 Task: Open Card Sales Order Processing in Board Product Rollout to Workspace Accounts Receivable and add a team member Softage.3@softage.net, a label Red, a checklist Accounting, an attachment from your google drive, a color Red and finally, add a card description 'Research and develop new pricing strategy for premium product line' and a comment 'Let us make sure we have a clear understanding of the objectives and requirements of this task before getting started.'. Add a start date 'Jan 07, 1900' with a due date 'Jan 14, 1900'
Action: Mouse moved to (38, 246)
Screenshot: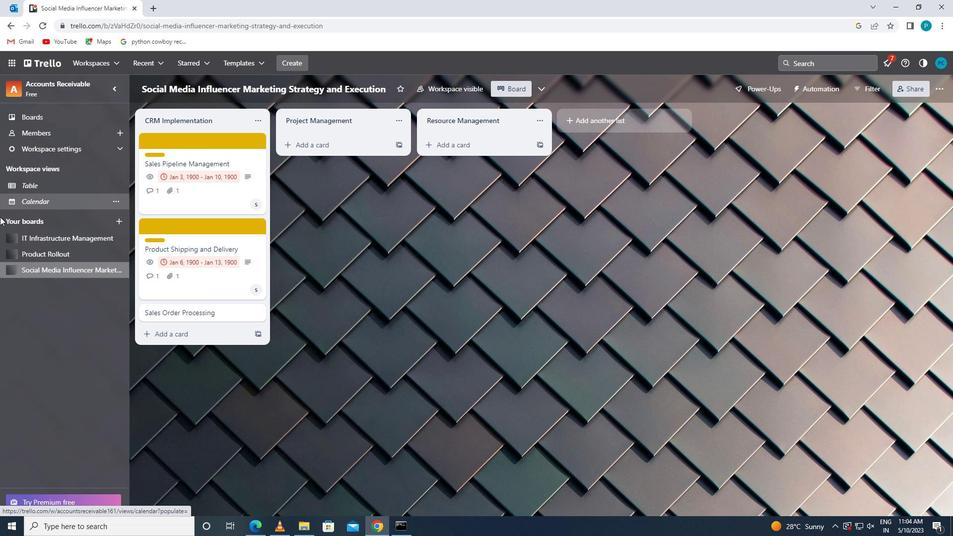 
Action: Mouse pressed left at (38, 246)
Screenshot: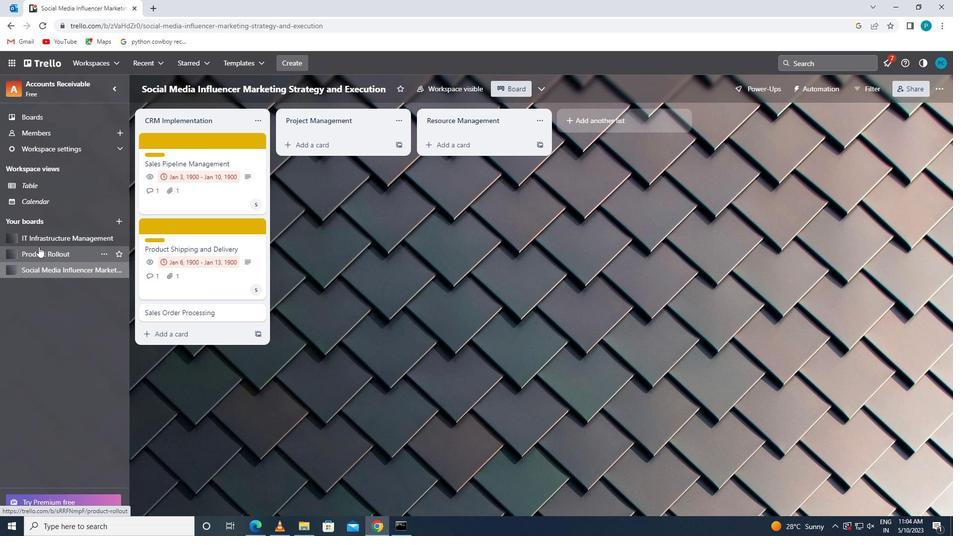 
Action: Mouse moved to (163, 308)
Screenshot: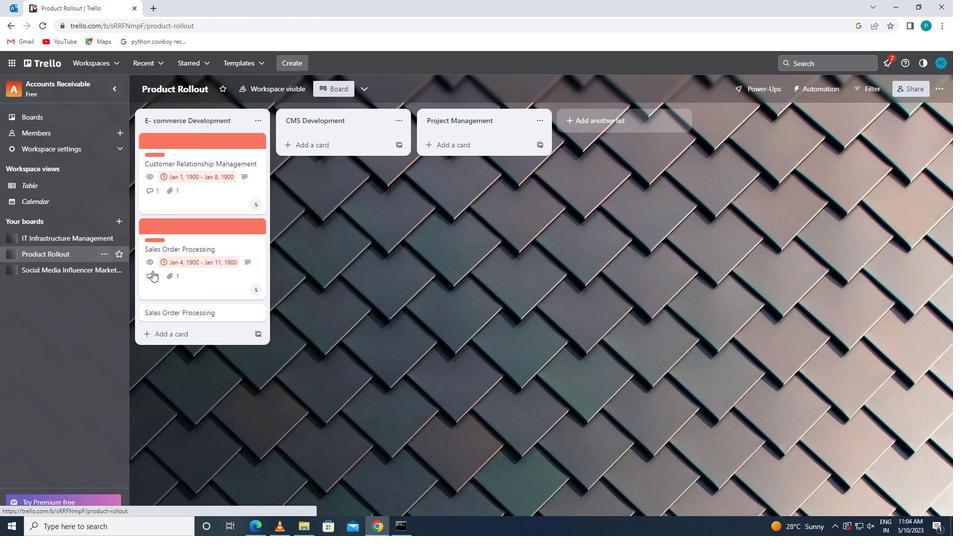 
Action: Mouse pressed left at (163, 308)
Screenshot: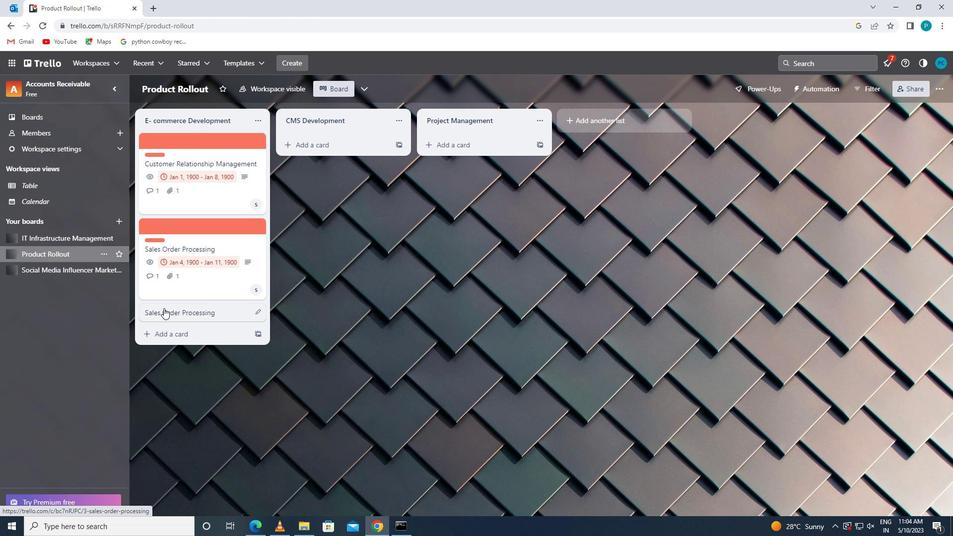 
Action: Mouse moved to (616, 175)
Screenshot: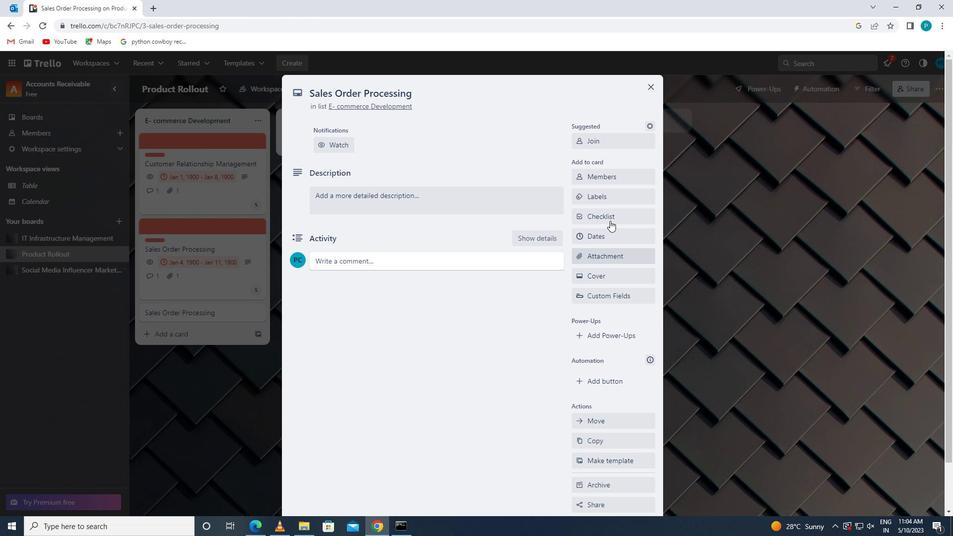 
Action: Mouse pressed left at (616, 175)
Screenshot: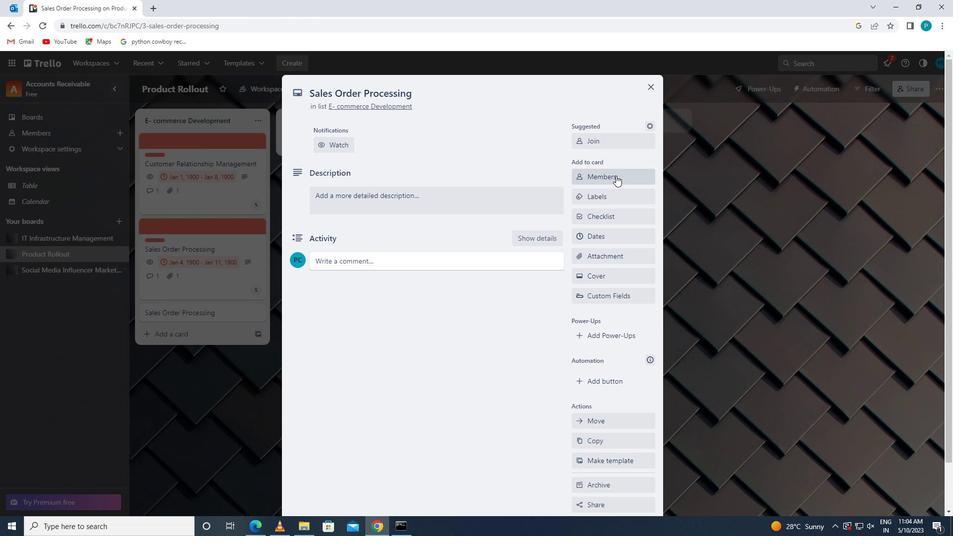 
Action: Mouse moved to (630, 224)
Screenshot: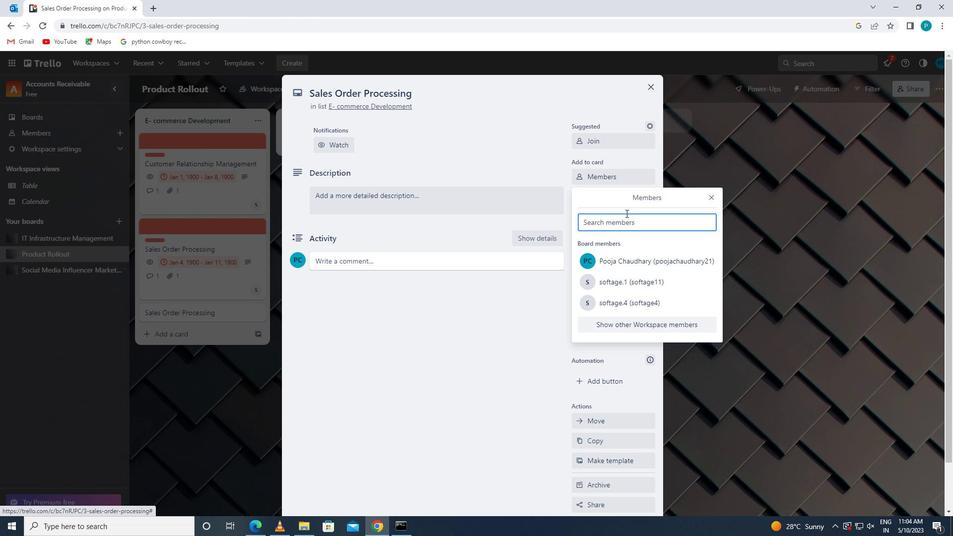 
Action: Mouse pressed left at (630, 224)
Screenshot: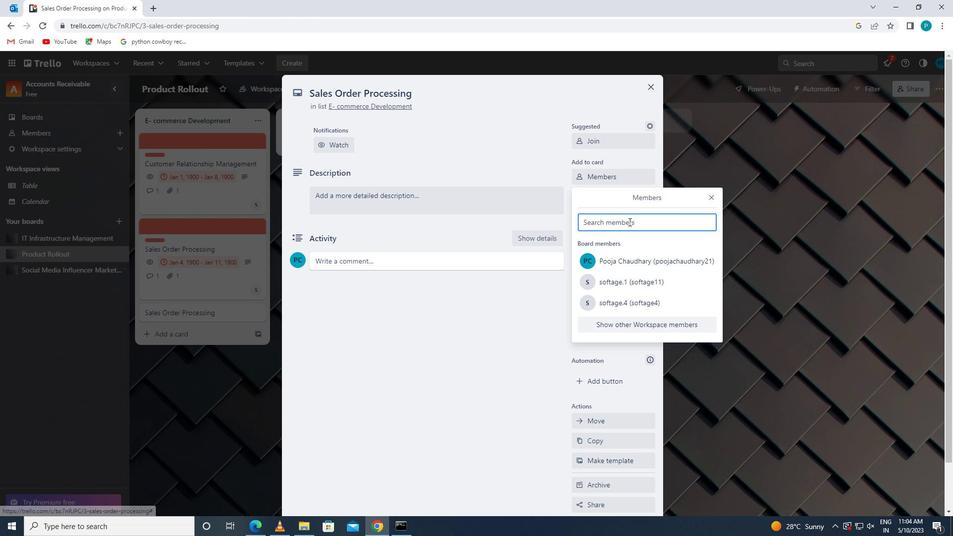 
Action: Key pressed <Key.caps_lock>s<Key.caps_lock>oft
Screenshot: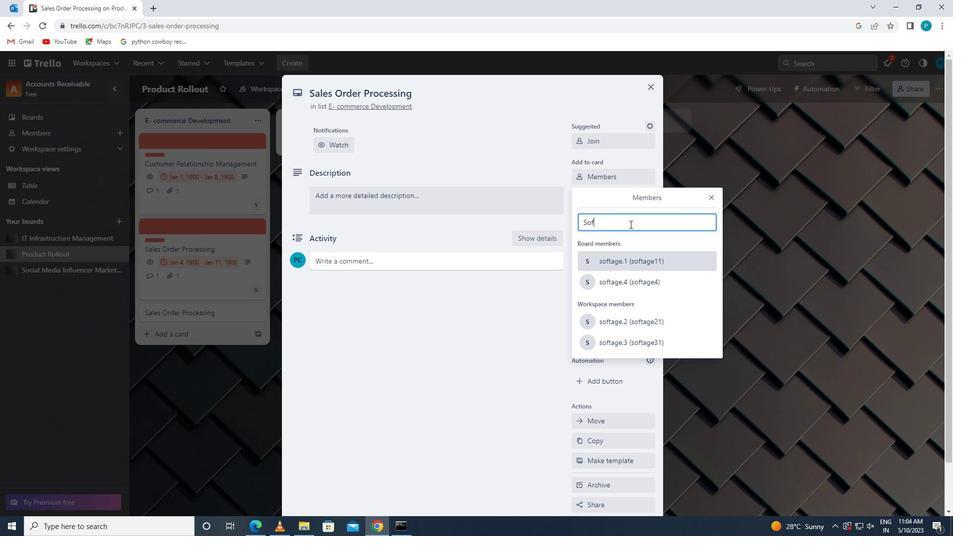 
Action: Mouse moved to (650, 346)
Screenshot: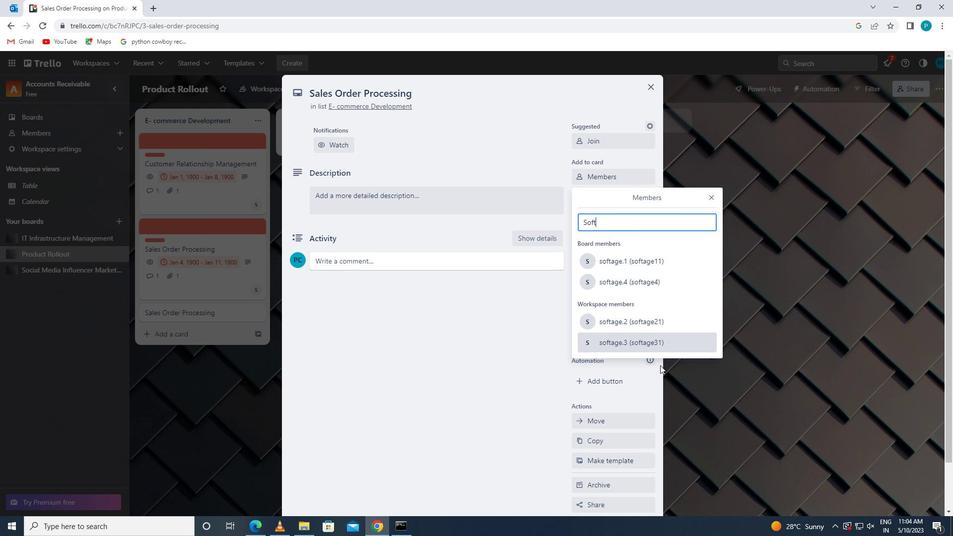 
Action: Mouse pressed left at (650, 346)
Screenshot: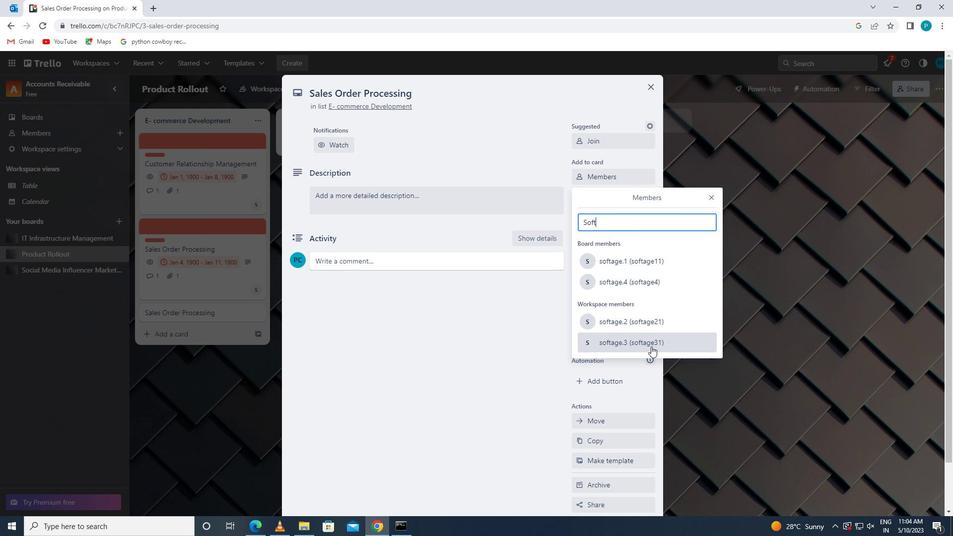 
Action: Mouse moved to (710, 196)
Screenshot: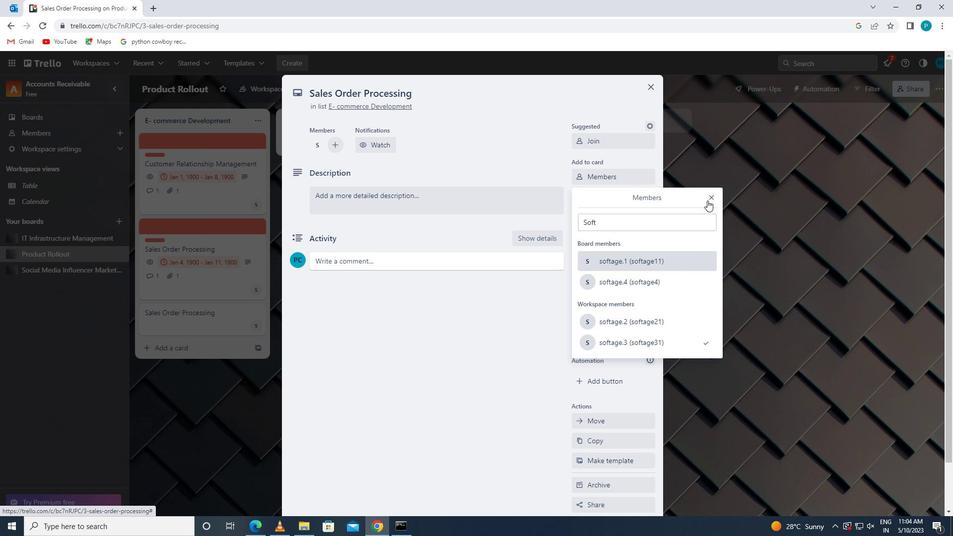 
Action: Mouse pressed left at (710, 196)
Screenshot: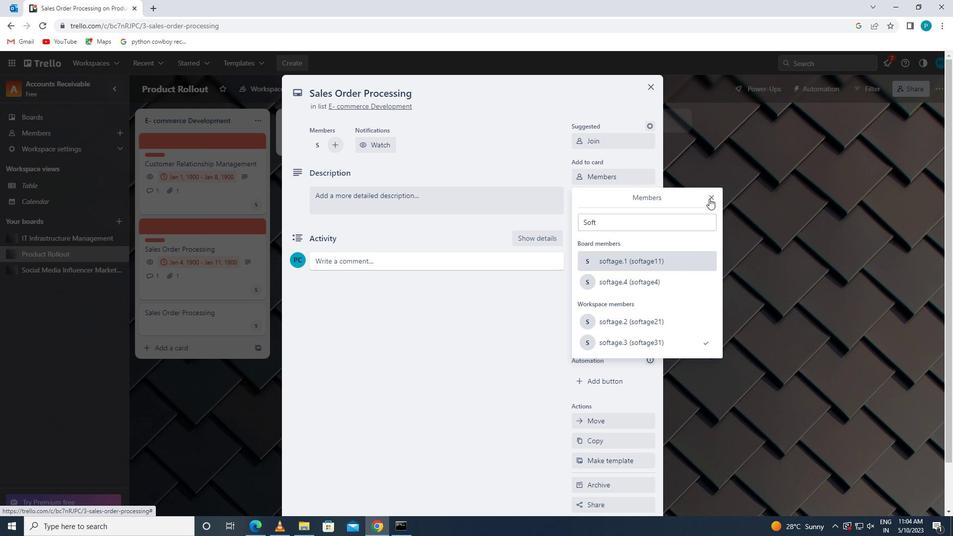 
Action: Mouse moved to (626, 194)
Screenshot: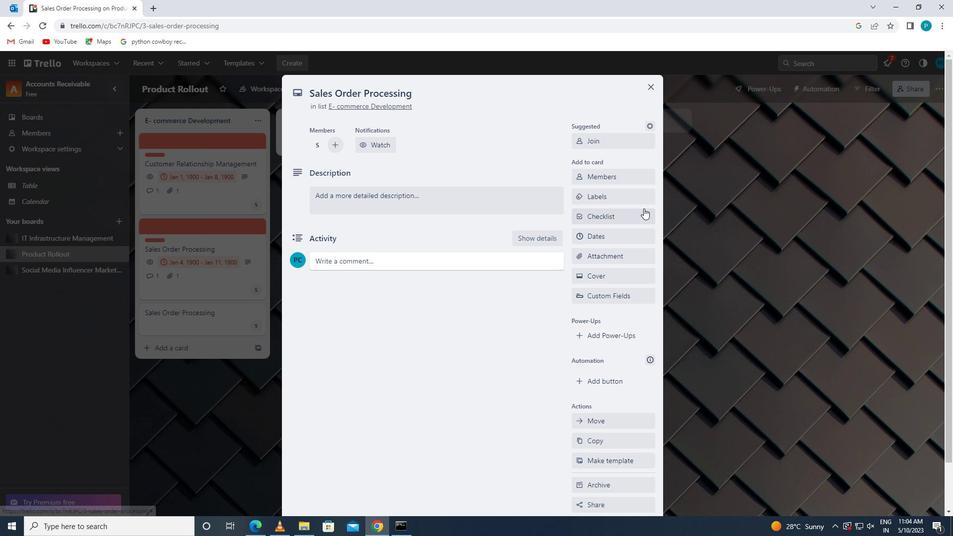 
Action: Mouse pressed left at (626, 194)
Screenshot: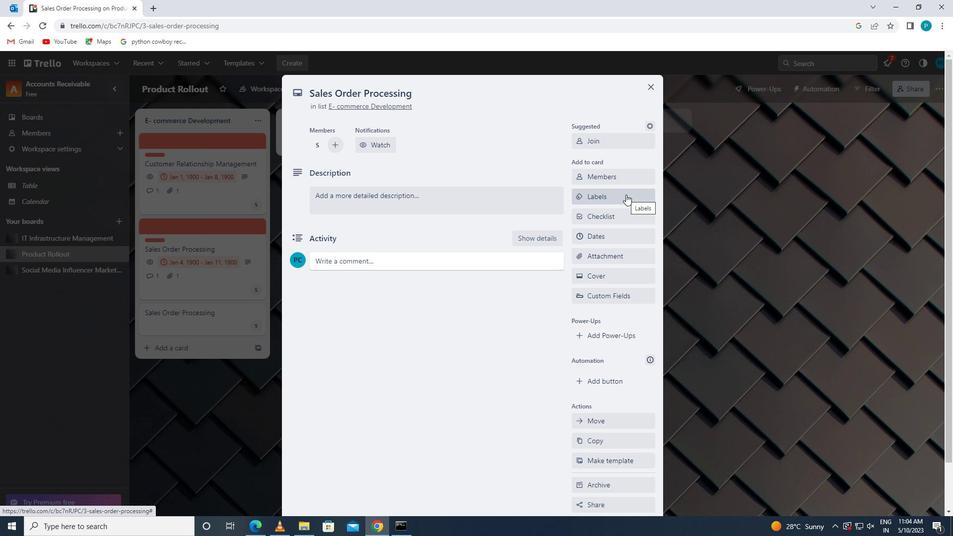 
Action: Mouse moved to (652, 391)
Screenshot: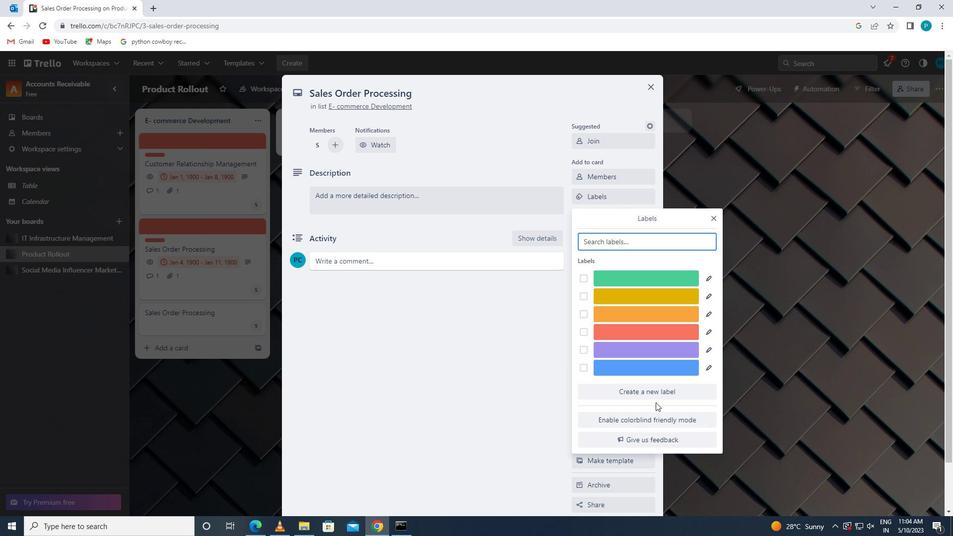 
Action: Mouse pressed left at (652, 391)
Screenshot: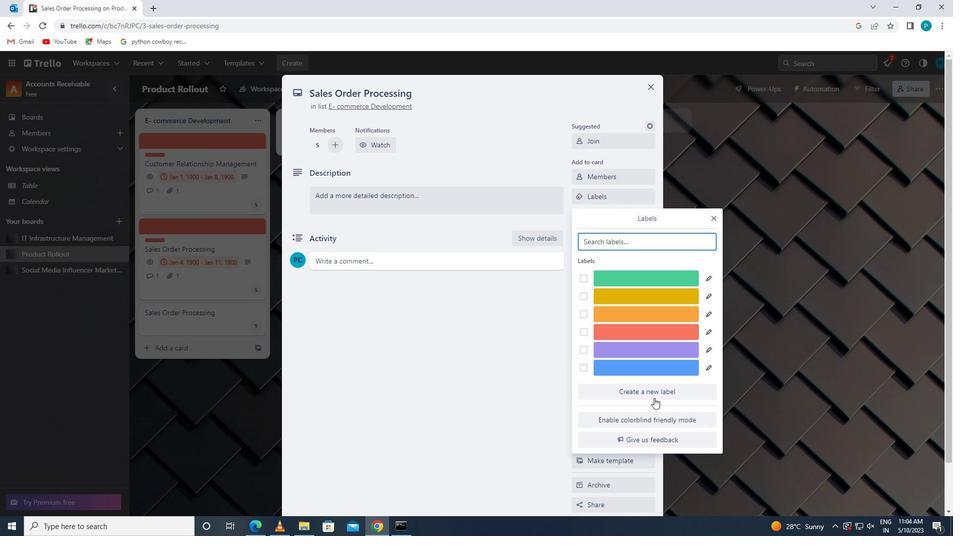 
Action: Mouse moved to (675, 358)
Screenshot: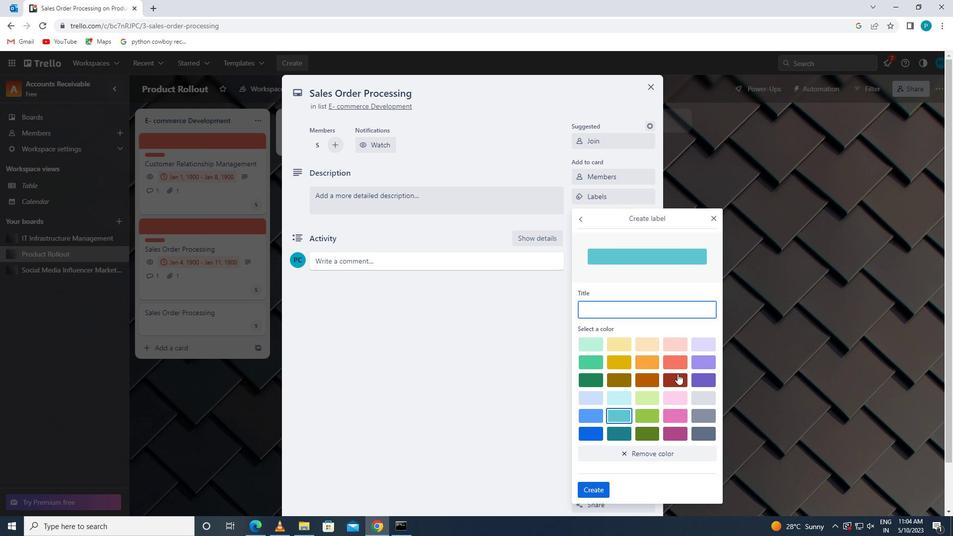 
Action: Mouse pressed left at (675, 358)
Screenshot: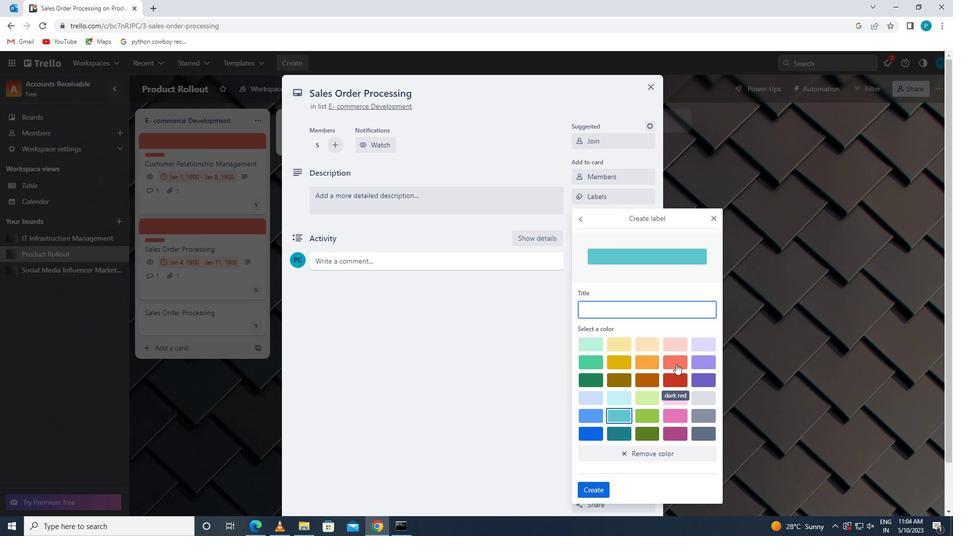 
Action: Mouse moved to (587, 485)
Screenshot: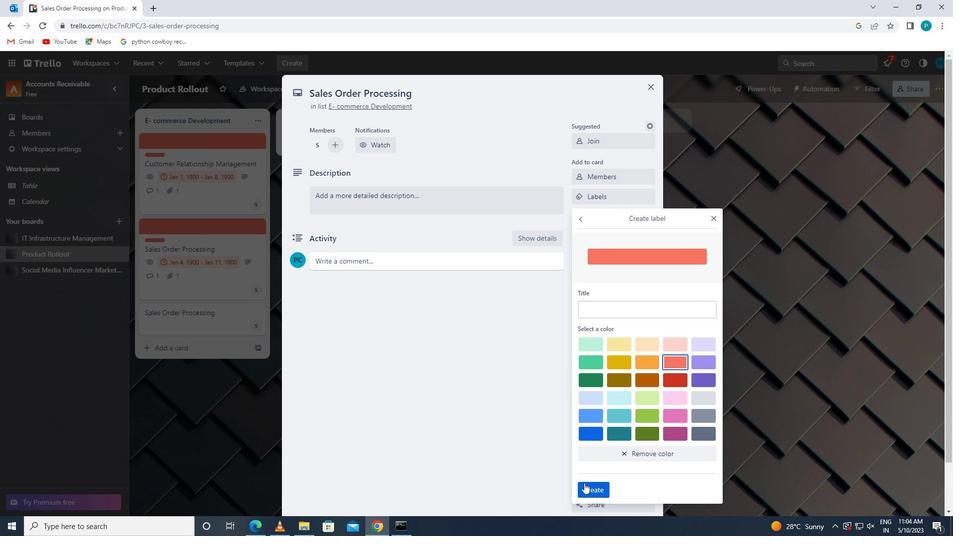 
Action: Mouse pressed left at (587, 485)
Screenshot: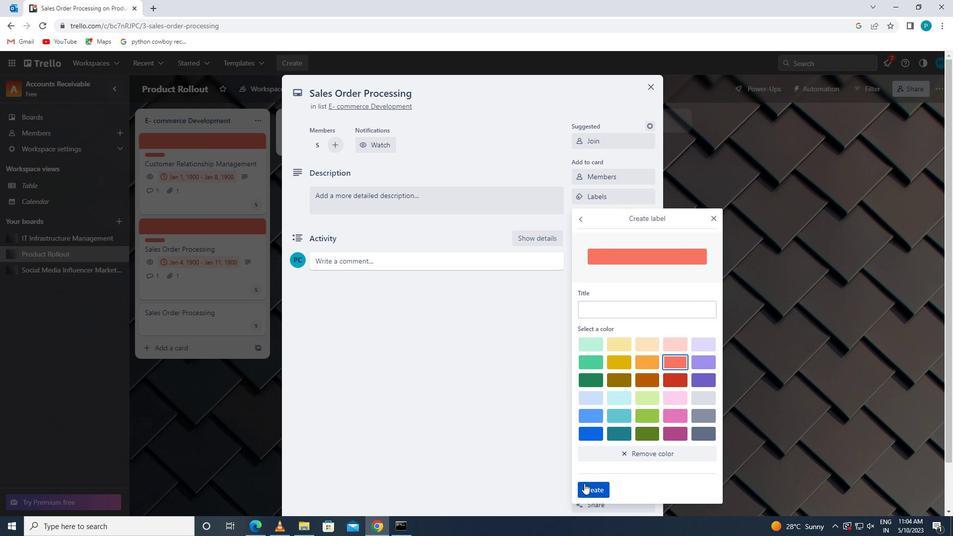 
Action: Mouse moved to (580, 487)
Screenshot: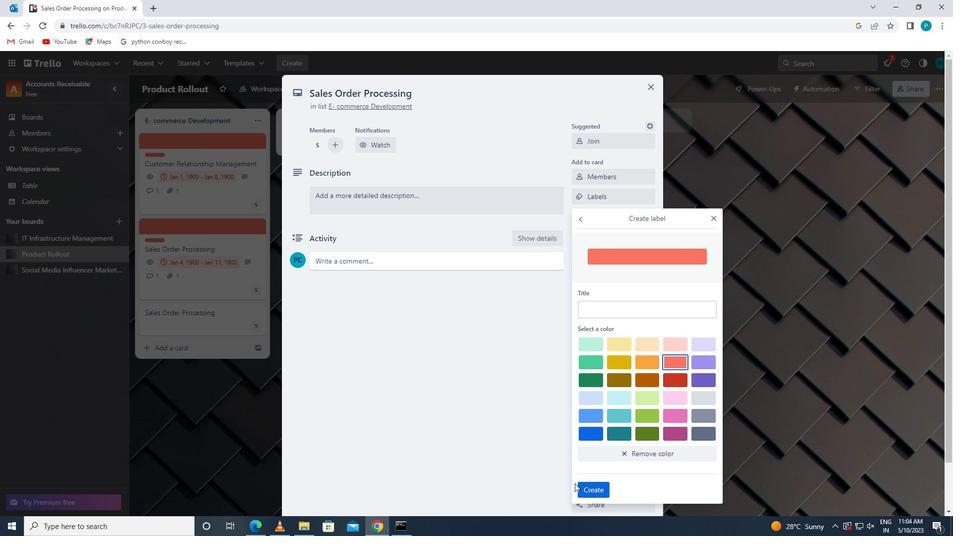 
Action: Mouse pressed left at (580, 487)
Screenshot: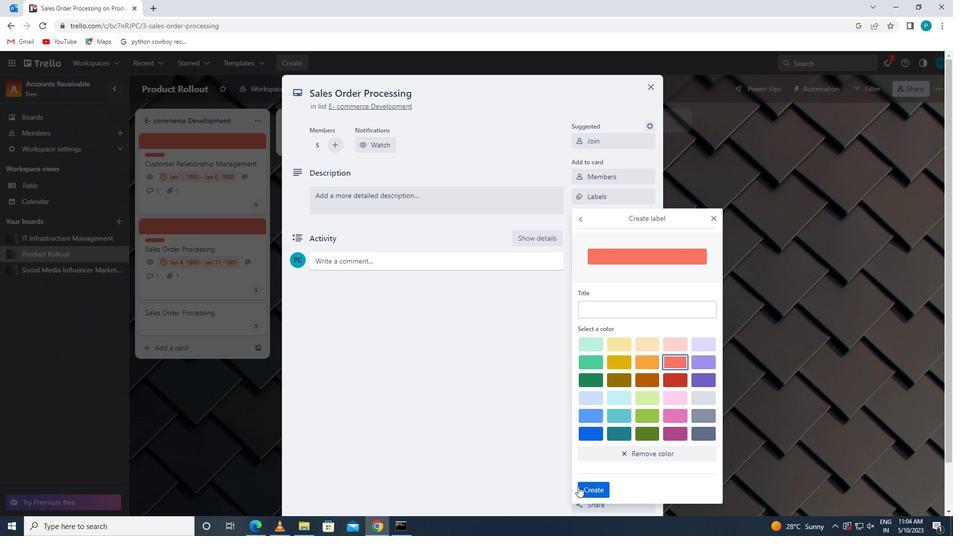 
Action: Mouse moved to (713, 215)
Screenshot: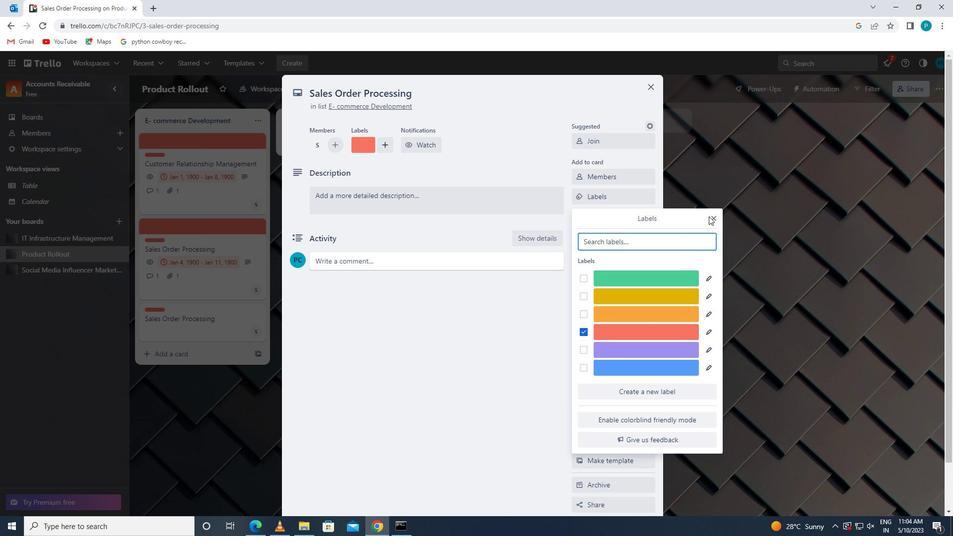 
Action: Mouse pressed left at (713, 215)
Screenshot: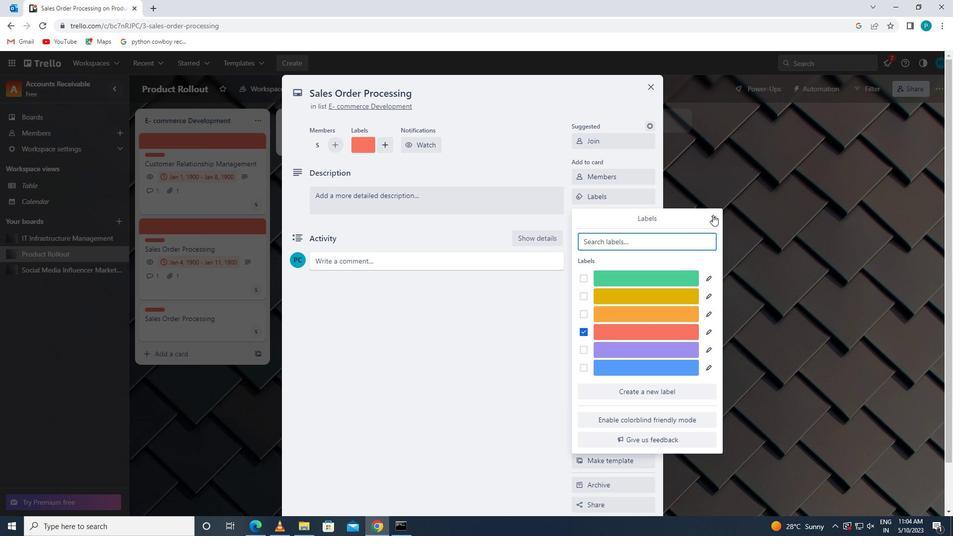 
Action: Mouse moved to (597, 218)
Screenshot: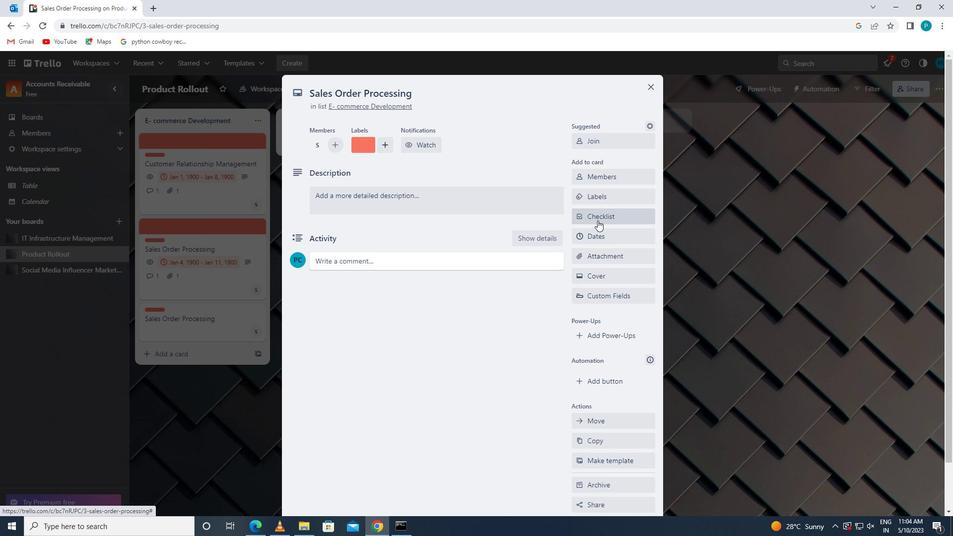 
Action: Mouse pressed left at (597, 218)
Screenshot: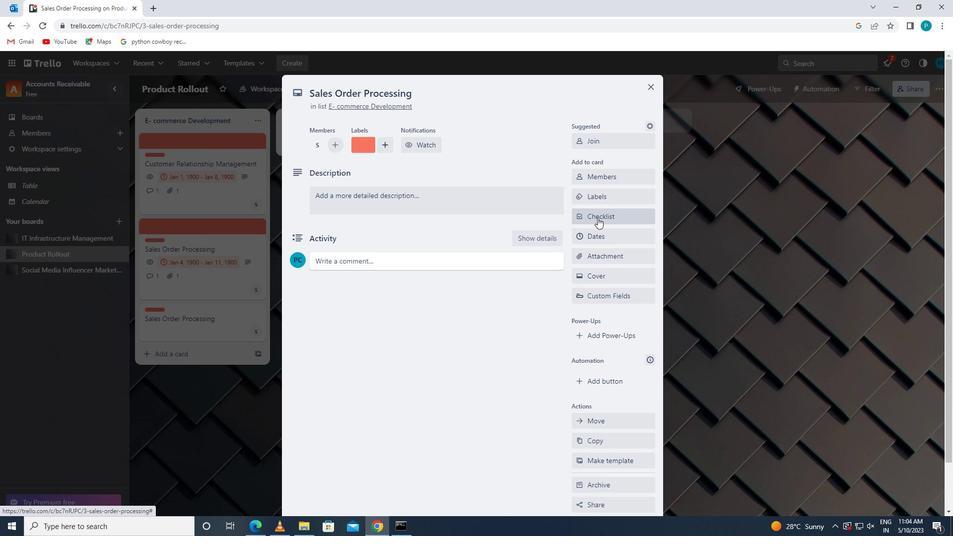 
Action: Key pressed <Key.caps_lock>a<Key.caps_lock>c
Screenshot: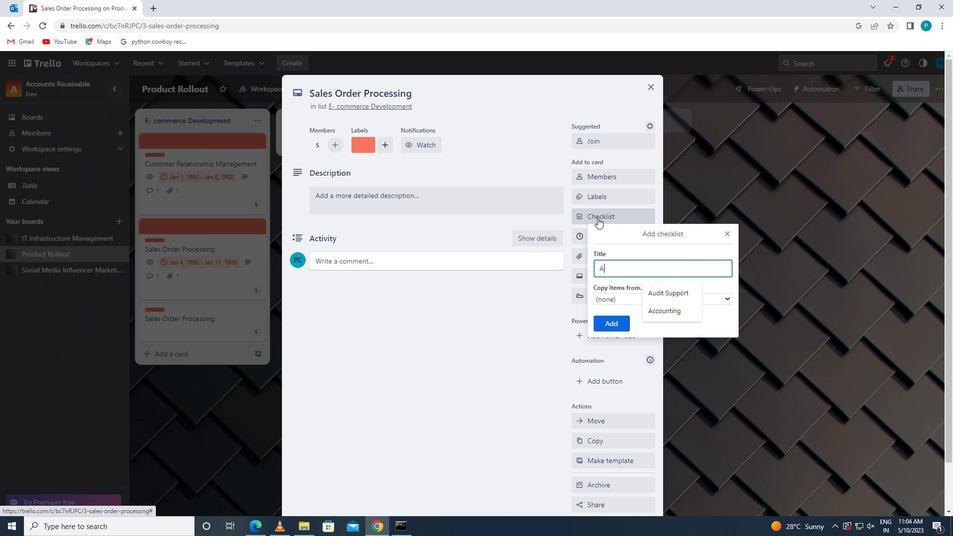 
Action: Mouse moved to (646, 292)
Screenshot: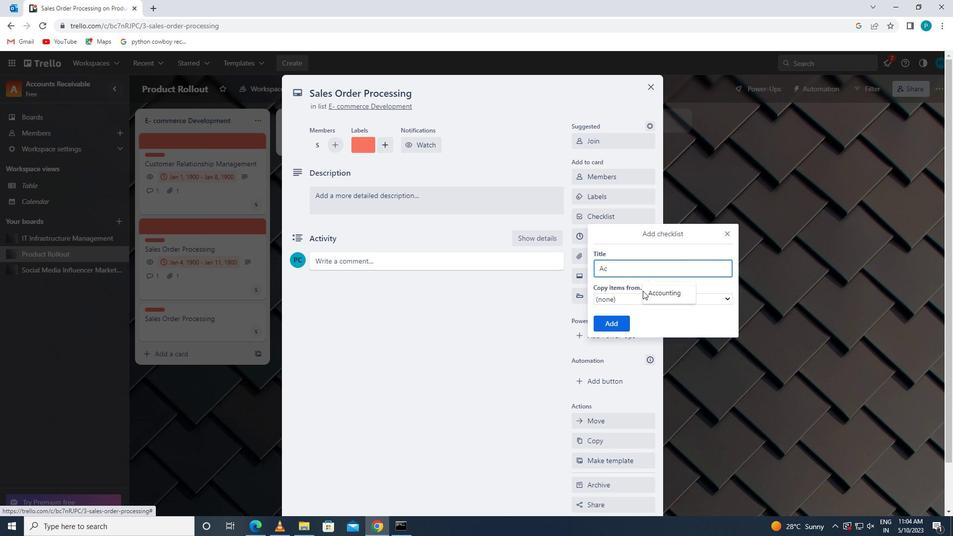 
Action: Mouse pressed left at (646, 292)
Screenshot: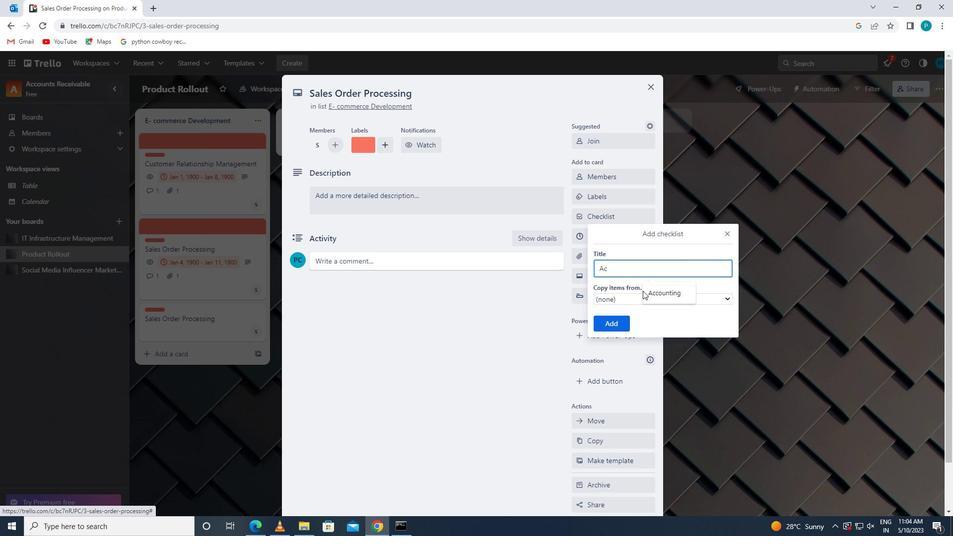 
Action: Mouse moved to (623, 326)
Screenshot: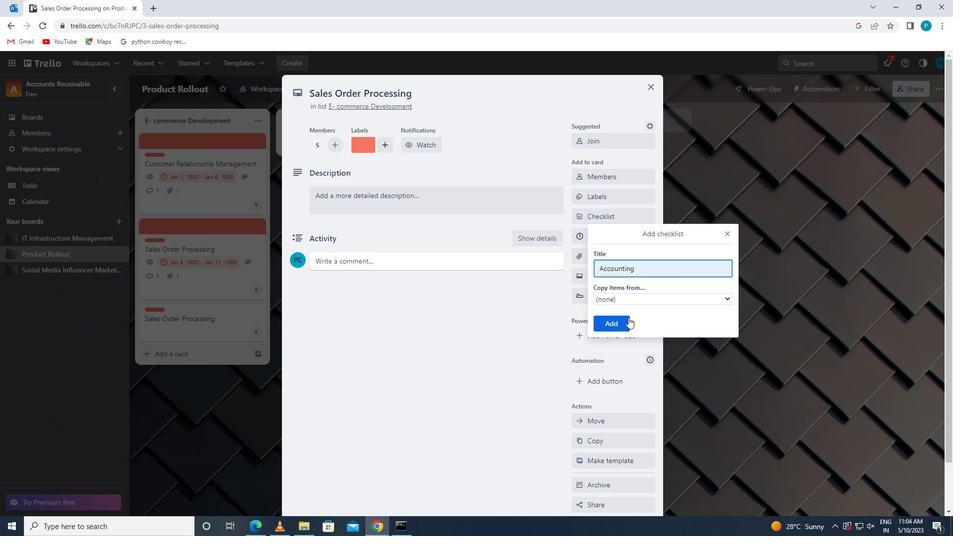 
Action: Mouse pressed left at (623, 326)
Screenshot: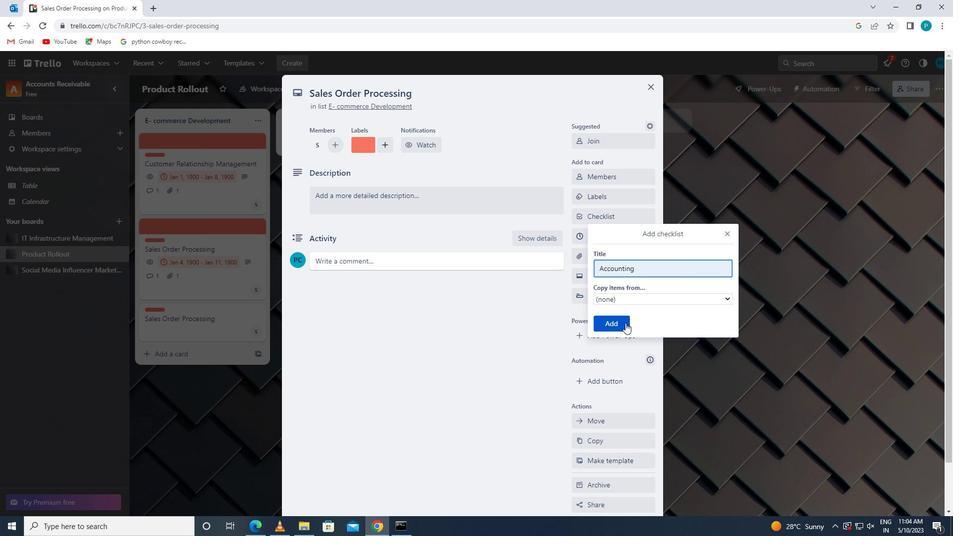 
Action: Mouse moved to (604, 257)
Screenshot: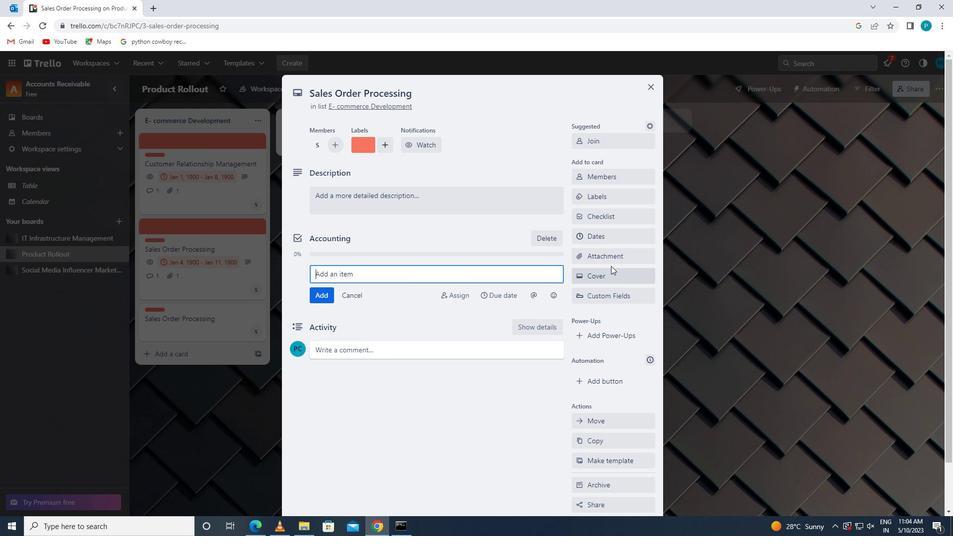 
Action: Mouse pressed left at (604, 257)
Screenshot: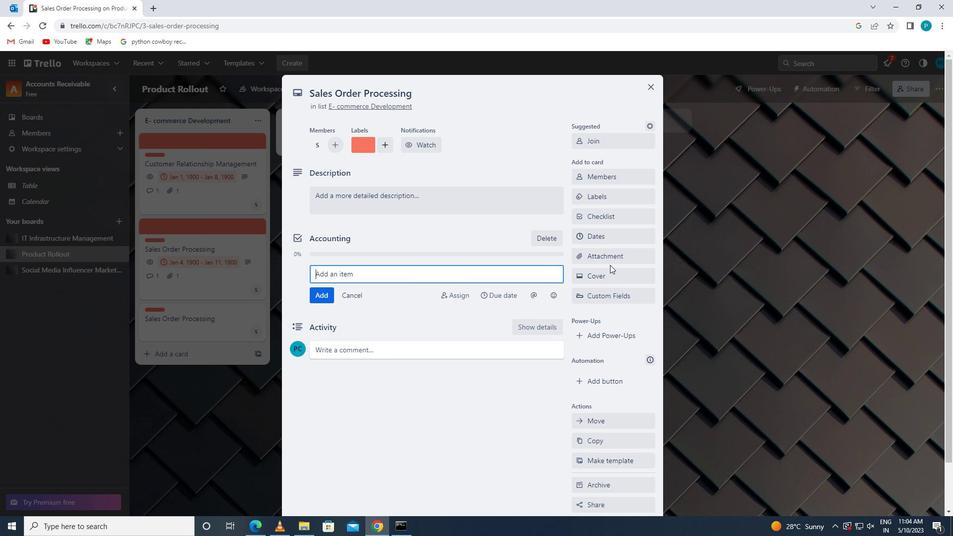 
Action: Mouse moved to (610, 328)
Screenshot: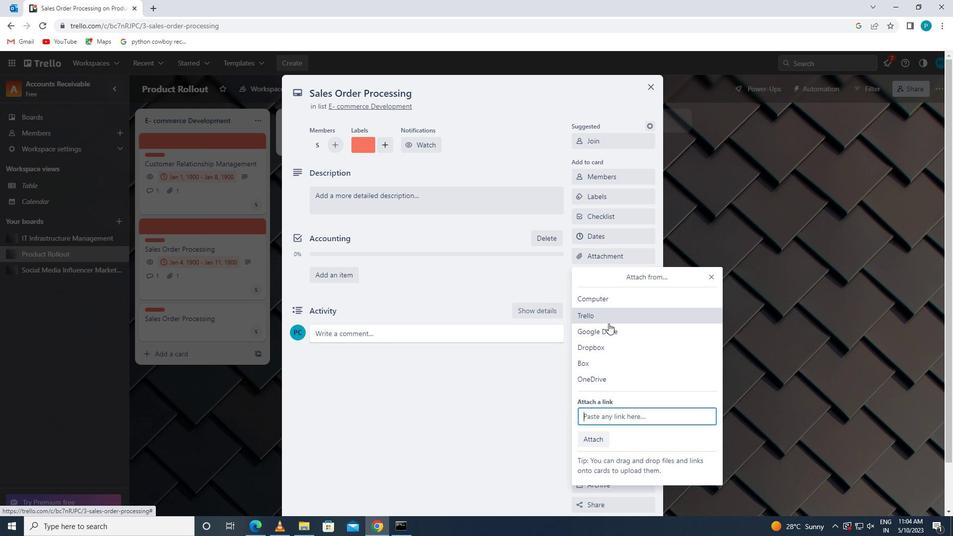 
Action: Mouse pressed left at (610, 328)
Screenshot: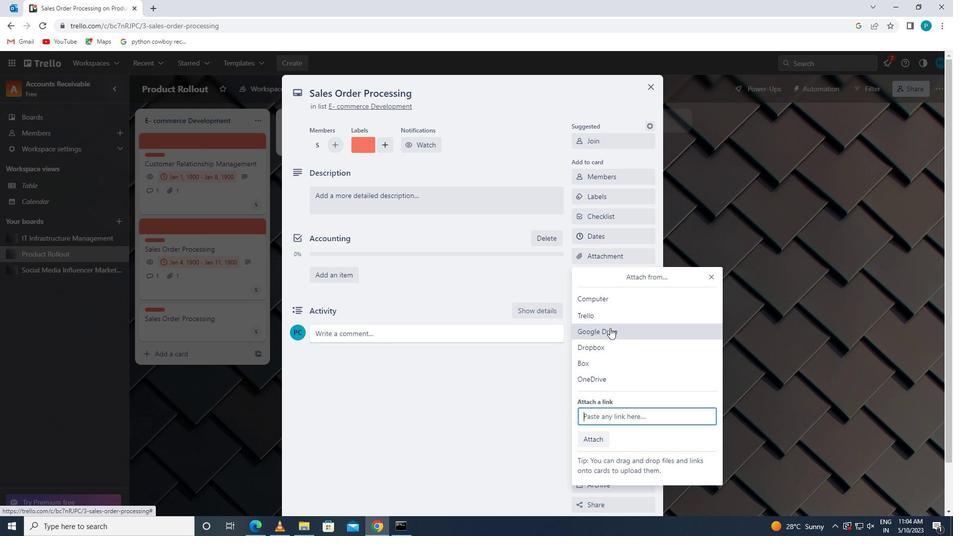 
Action: Mouse moved to (307, 261)
Screenshot: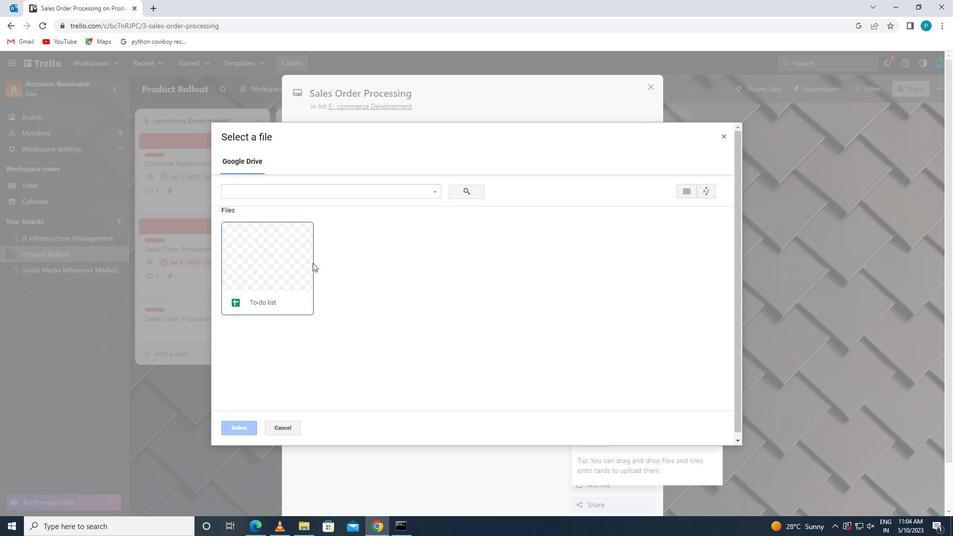 
Action: Mouse pressed left at (307, 261)
Screenshot: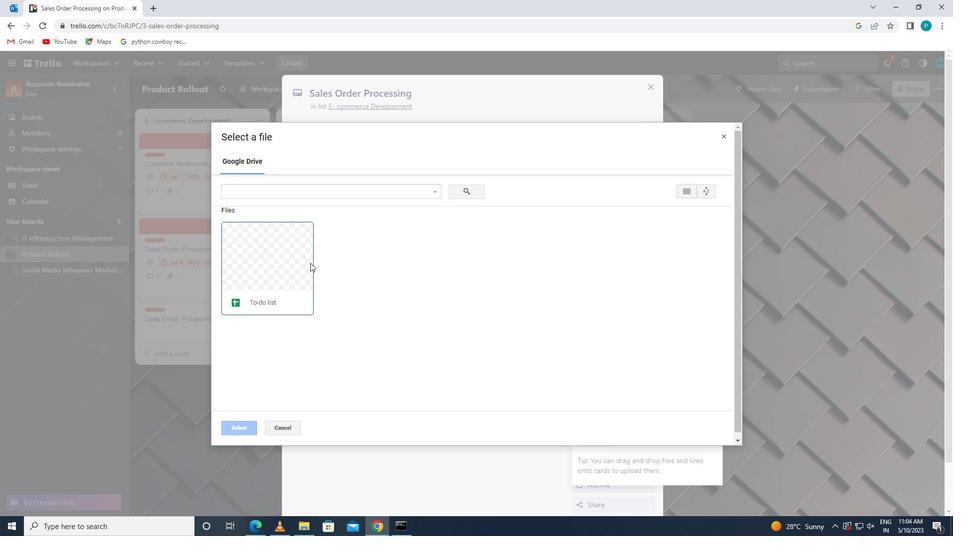 
Action: Mouse moved to (247, 424)
Screenshot: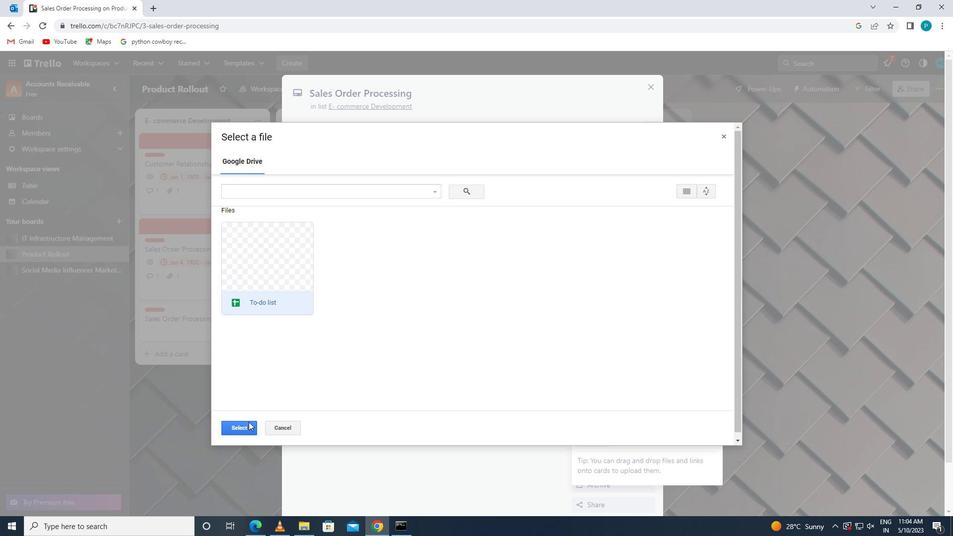 
Action: Mouse pressed left at (247, 424)
Screenshot: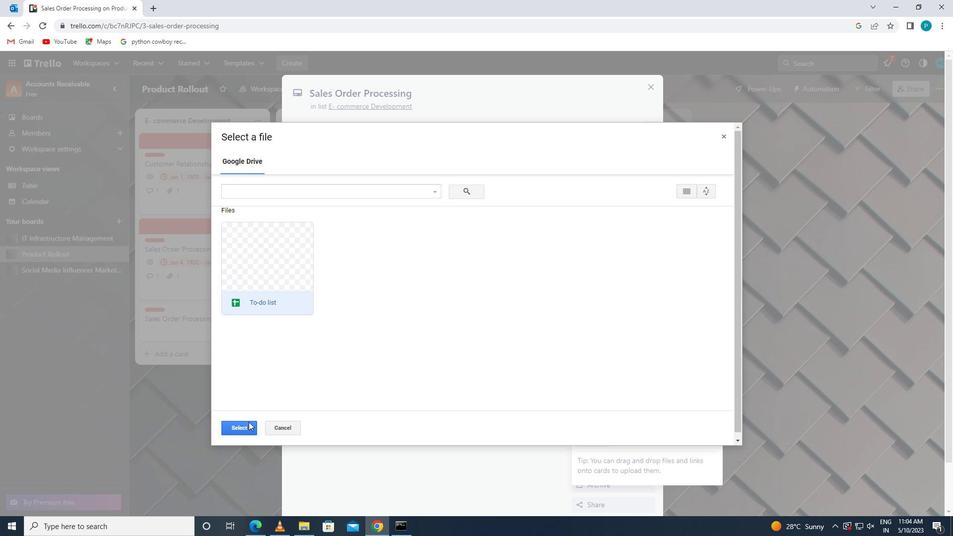 
Action: Mouse moved to (618, 270)
Screenshot: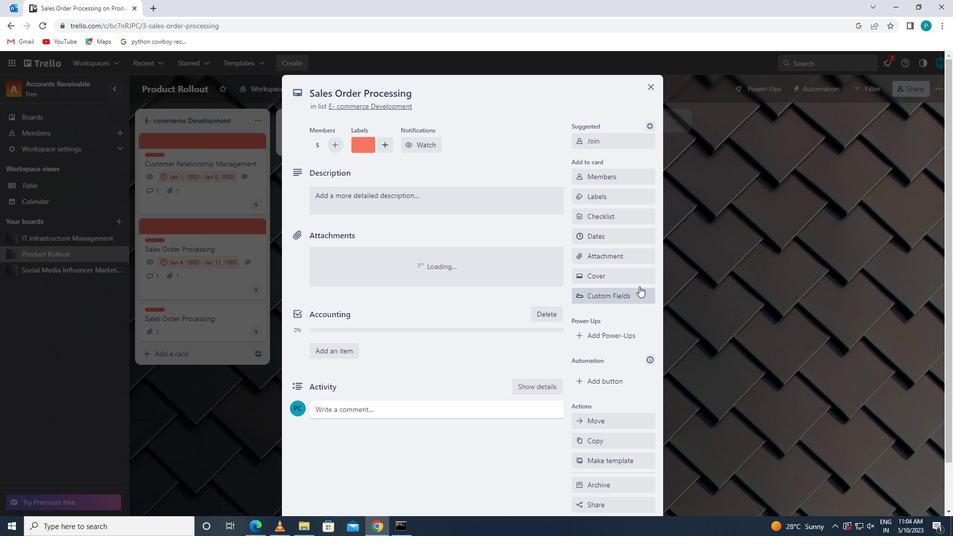
Action: Mouse pressed left at (618, 270)
Screenshot: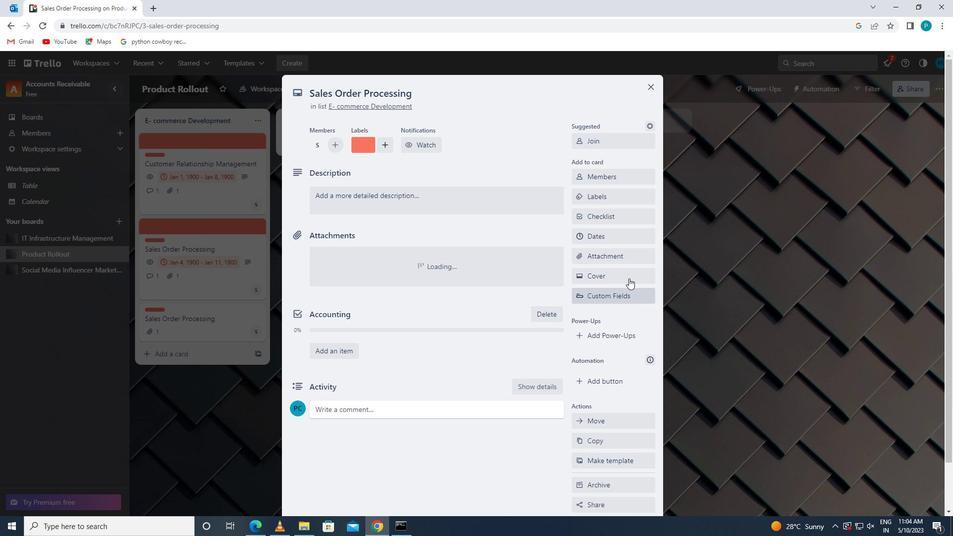 
Action: Mouse moved to (670, 313)
Screenshot: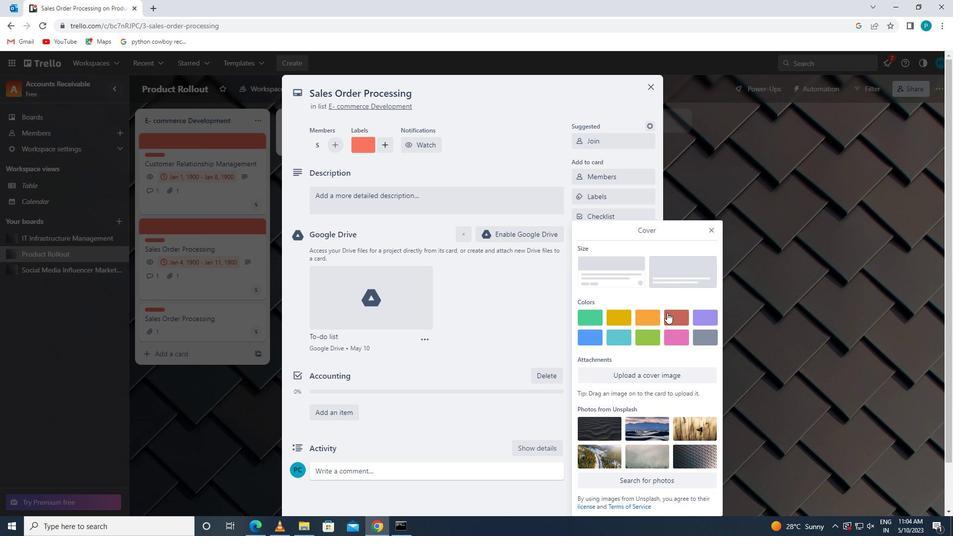 
Action: Mouse pressed left at (670, 313)
Screenshot: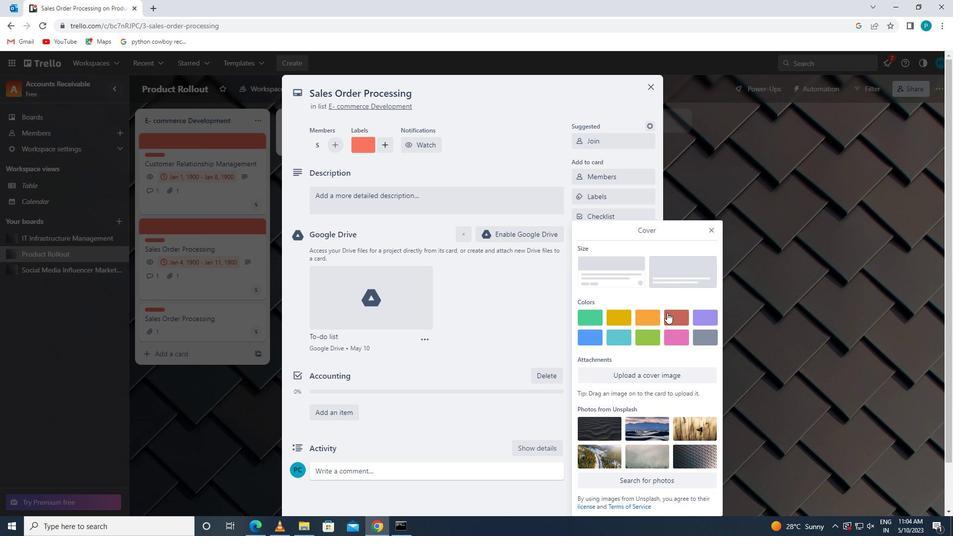 
Action: Mouse moved to (706, 213)
Screenshot: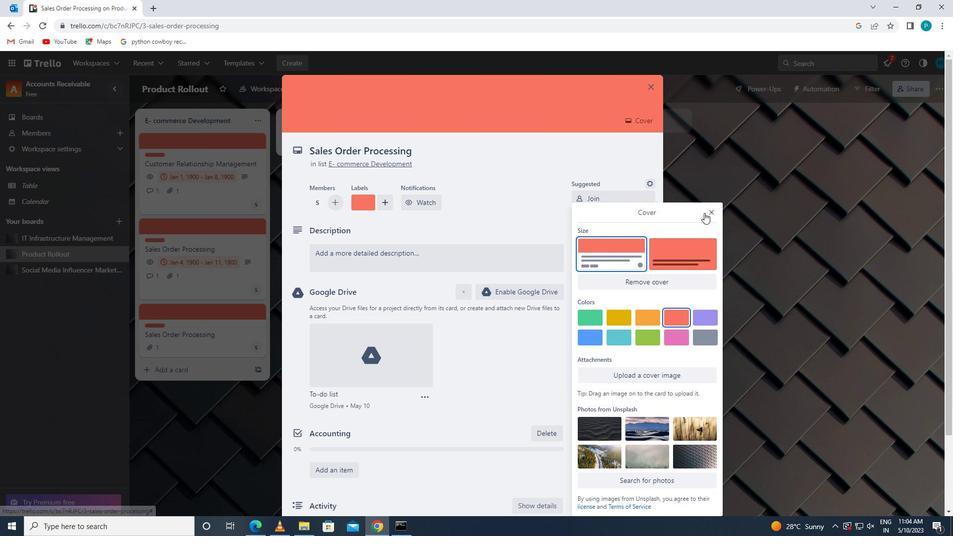 
Action: Mouse pressed left at (706, 213)
Screenshot: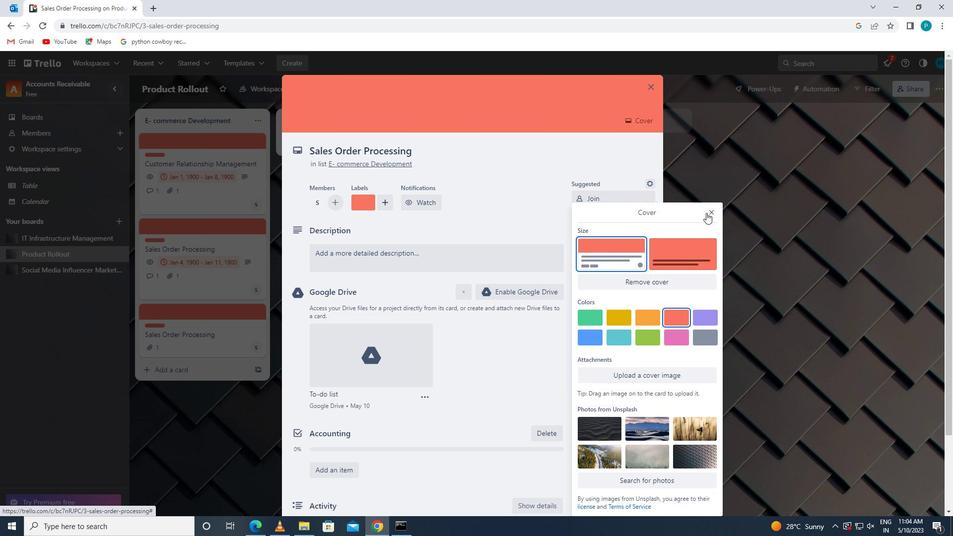
Action: Mouse moved to (380, 260)
Screenshot: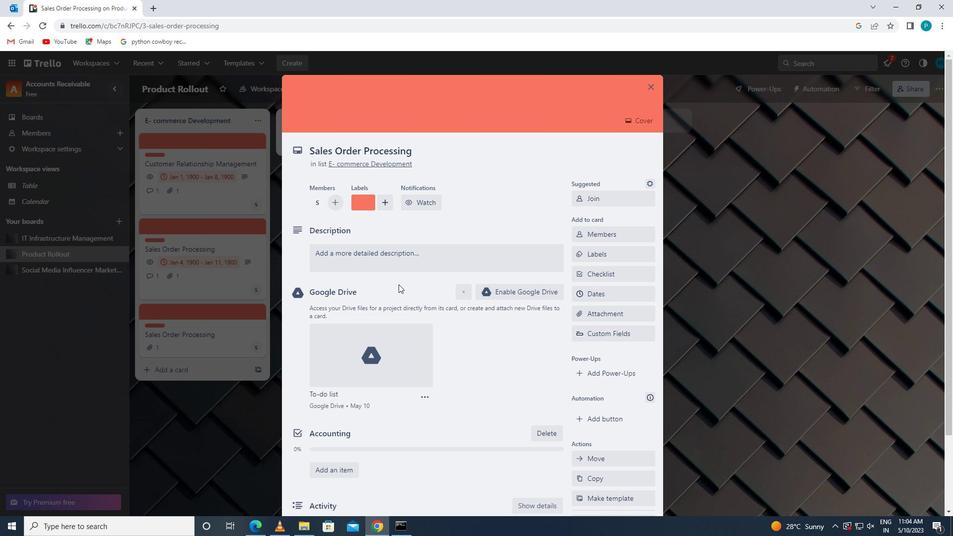
Action: Mouse pressed left at (380, 260)
Screenshot: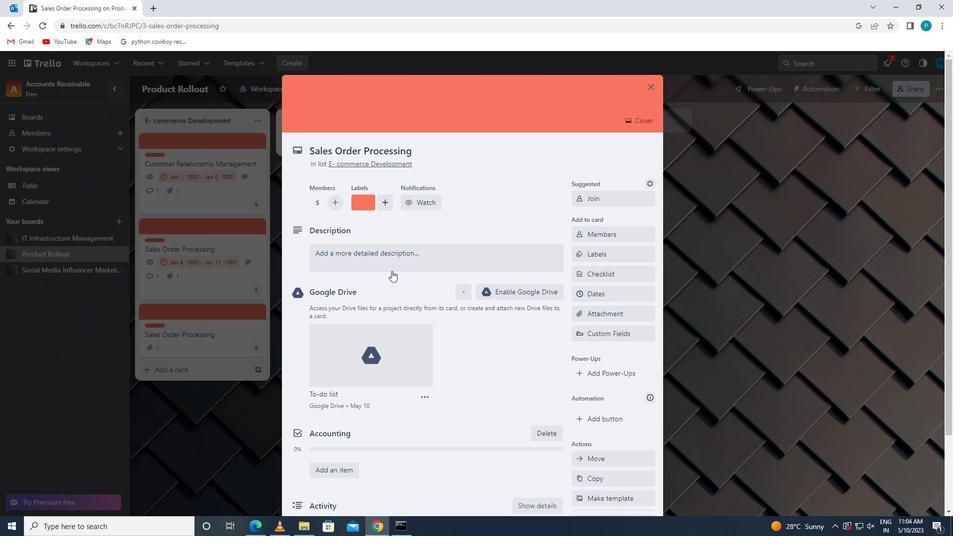 
Action: Key pressed <Key.caps_lock>r<Key.caps_lock>easearch<Key.space>and<Key.space>develop<Key.space>new<Key.space>pricing<Key.space>strategy<Key.space>for<Key.space>premium<Key.space>product<Key.space>line
Screenshot: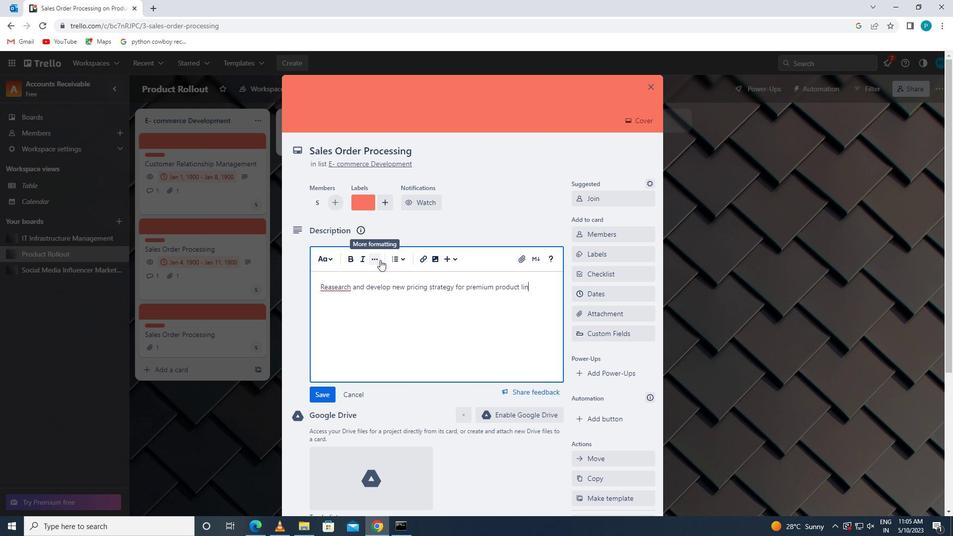 
Action: Mouse moved to (324, 392)
Screenshot: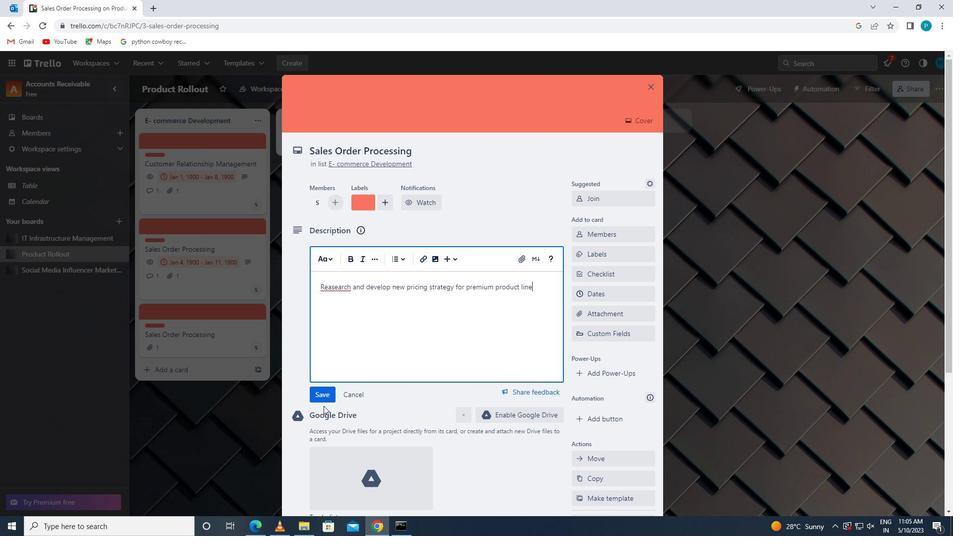 
Action: Mouse pressed left at (324, 392)
Screenshot: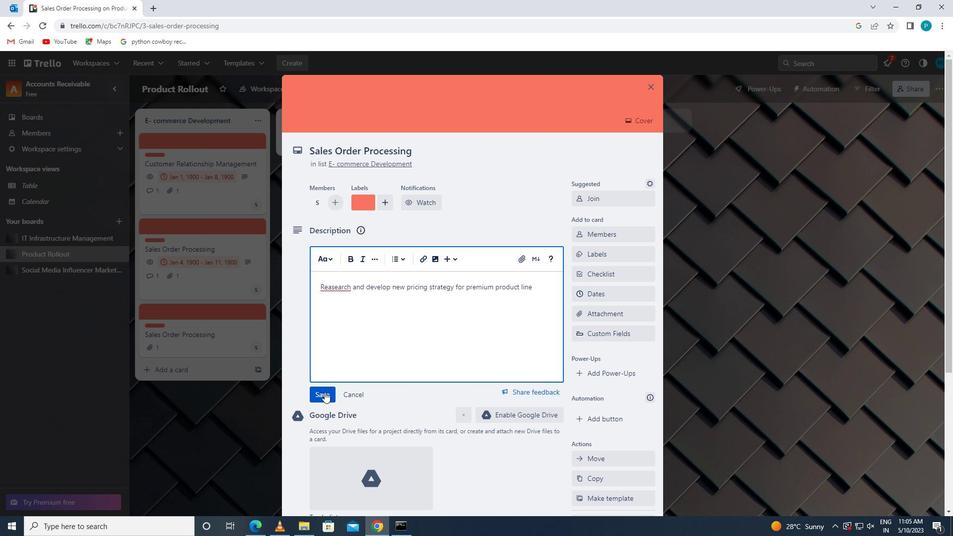 
Action: Mouse moved to (354, 391)
Screenshot: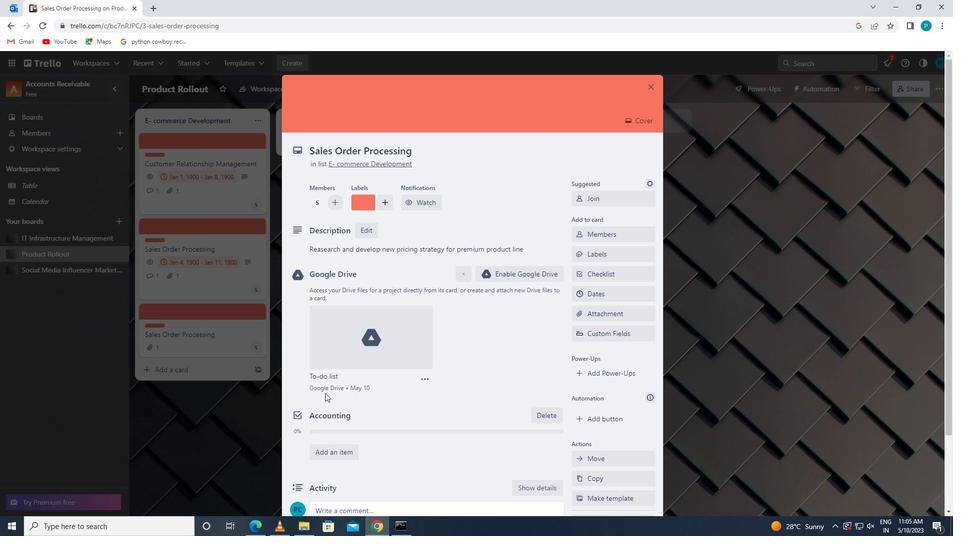 
Action: Mouse scrolled (354, 391) with delta (0, 0)
Screenshot: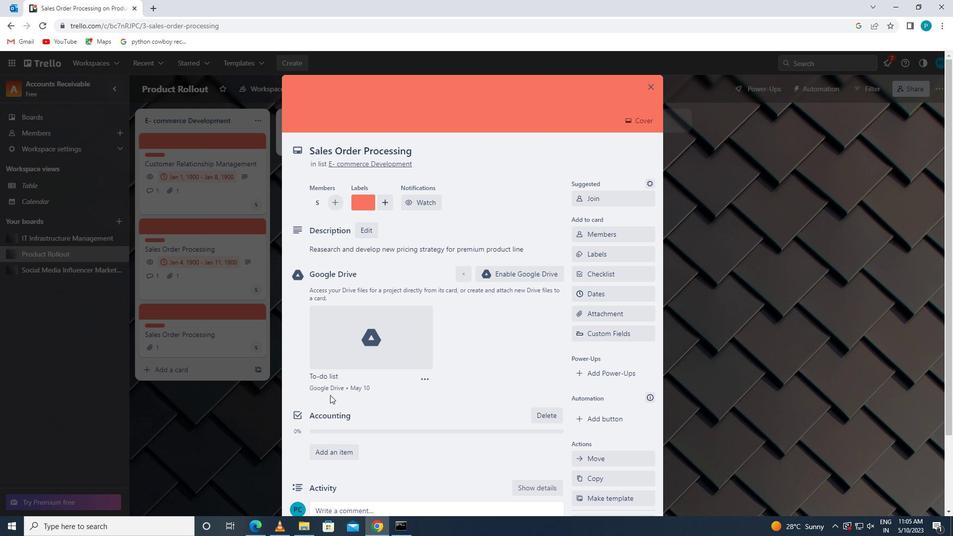 
Action: Mouse scrolled (354, 391) with delta (0, 0)
Screenshot: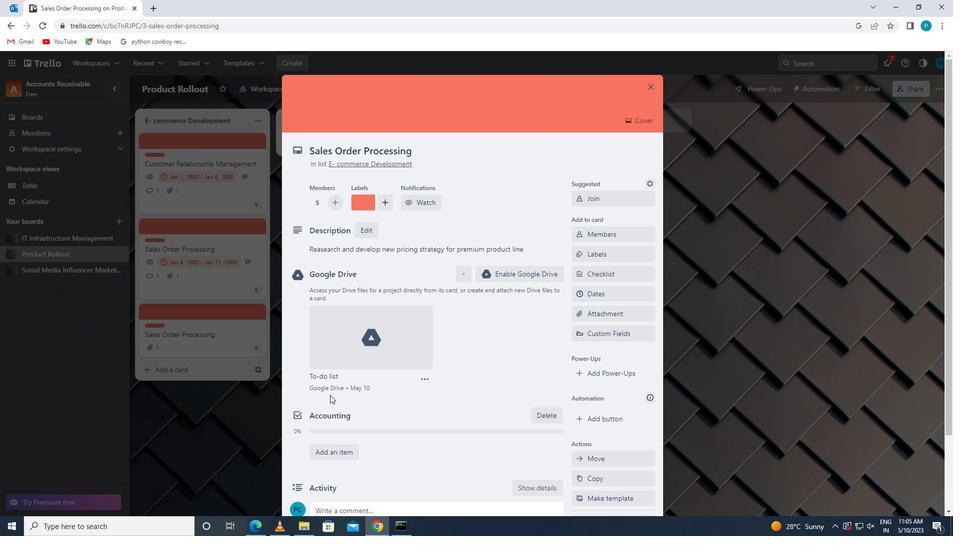 
Action: Mouse scrolled (354, 391) with delta (0, 0)
Screenshot: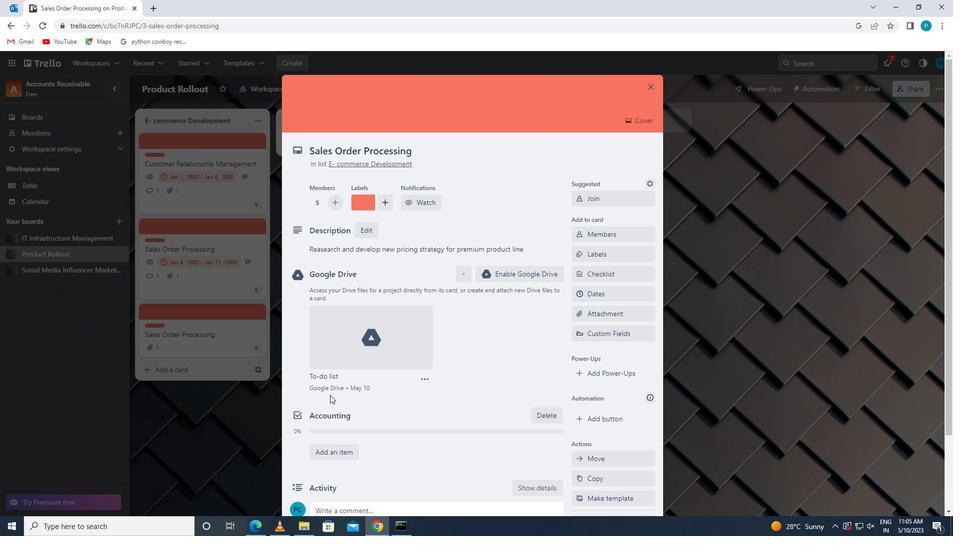 
Action: Mouse scrolled (354, 391) with delta (0, 0)
Screenshot: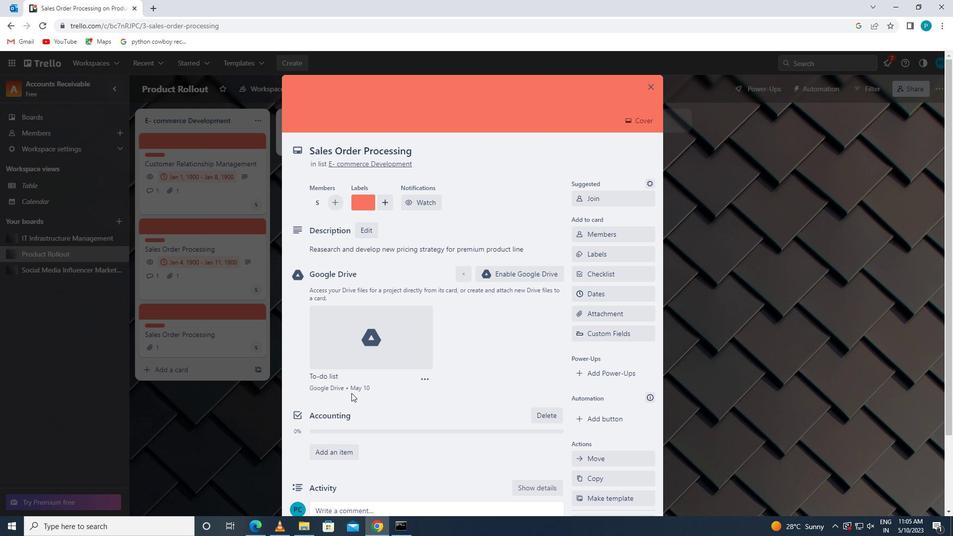 
Action: Mouse moved to (354, 418)
Screenshot: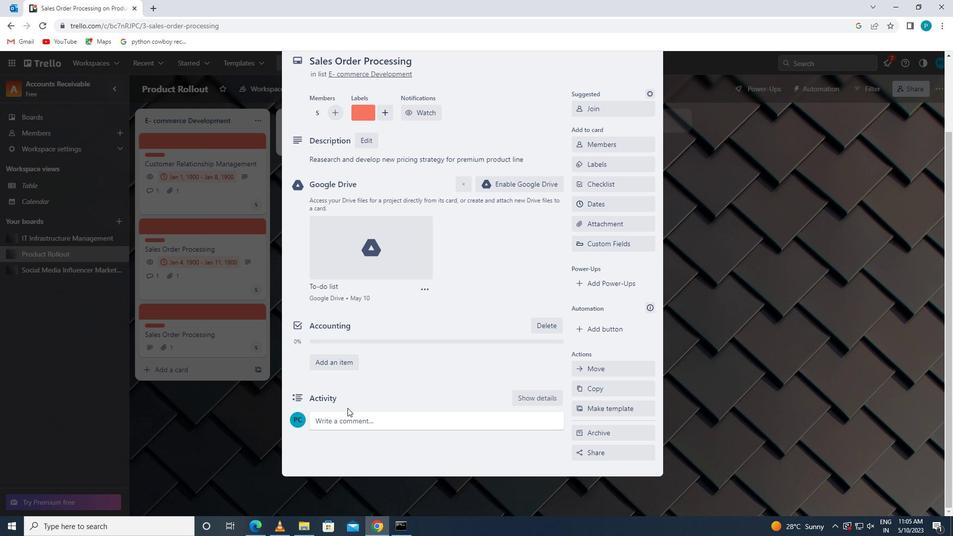 
Action: Mouse pressed left at (354, 418)
Screenshot: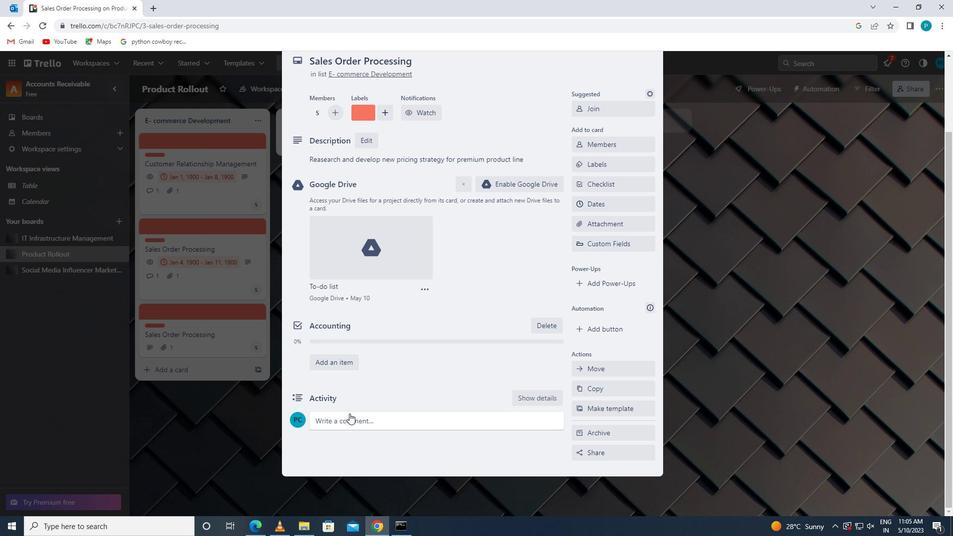 
Action: Mouse moved to (354, 418)
Screenshot: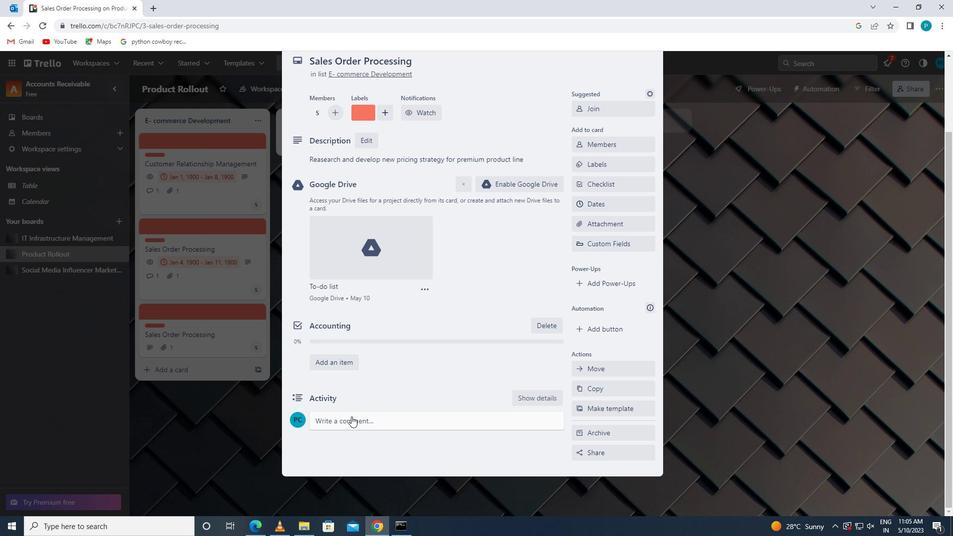 
Action: Key pressed <Key.caps_lock>l<Key.caps_lock>et<Key.space>us<Key.space>make<Key.space>sure<Key.space>we<Key.space>g<Key.backspace>have<Key.space>a<Key.space>clear<Key.space>understanding<Key.space>og<Key.backspace>f<Key.space>the<Key.space>objectives<Key.space>and<Key.space>requirements<Key.space>of<Key.space>this<Key.space>task<Key.space>befp<Key.backspace>ore<Key.space>getting<Key.space>started
Screenshot: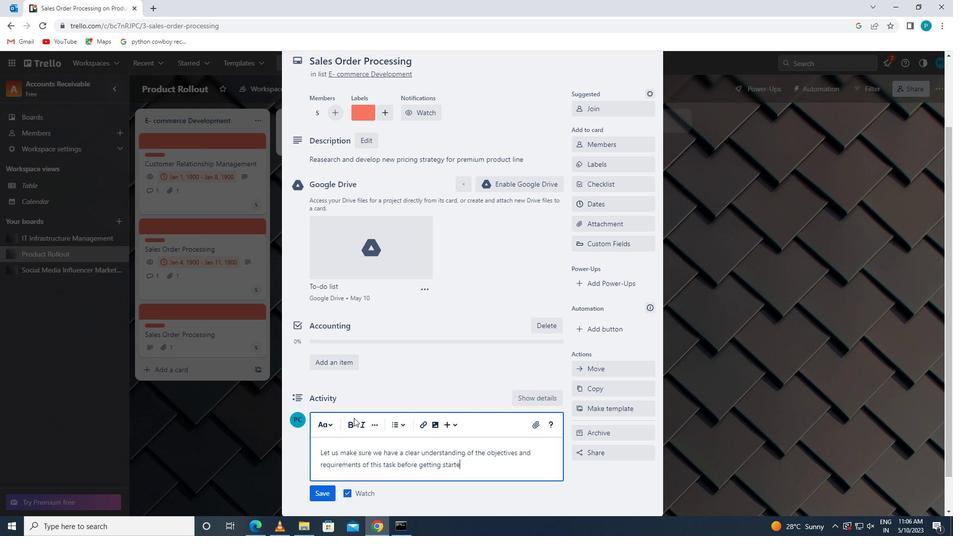 
Action: Mouse moved to (328, 493)
Screenshot: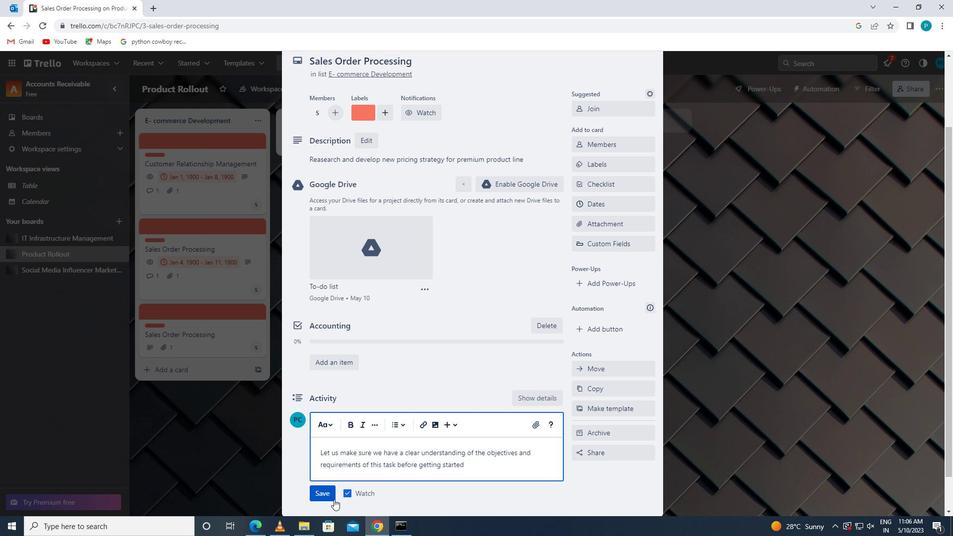 
Action: Mouse pressed left at (328, 493)
Screenshot: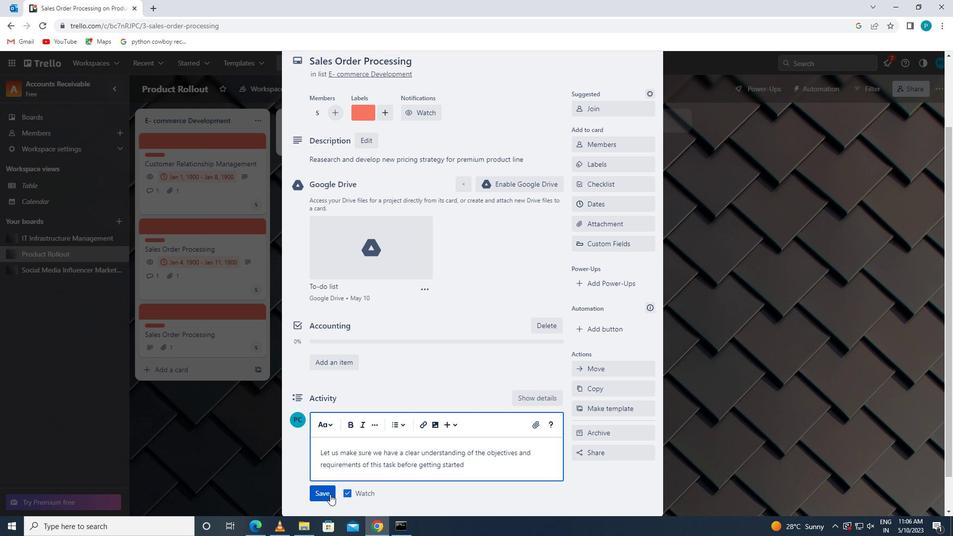 
Action: Mouse moved to (605, 224)
Screenshot: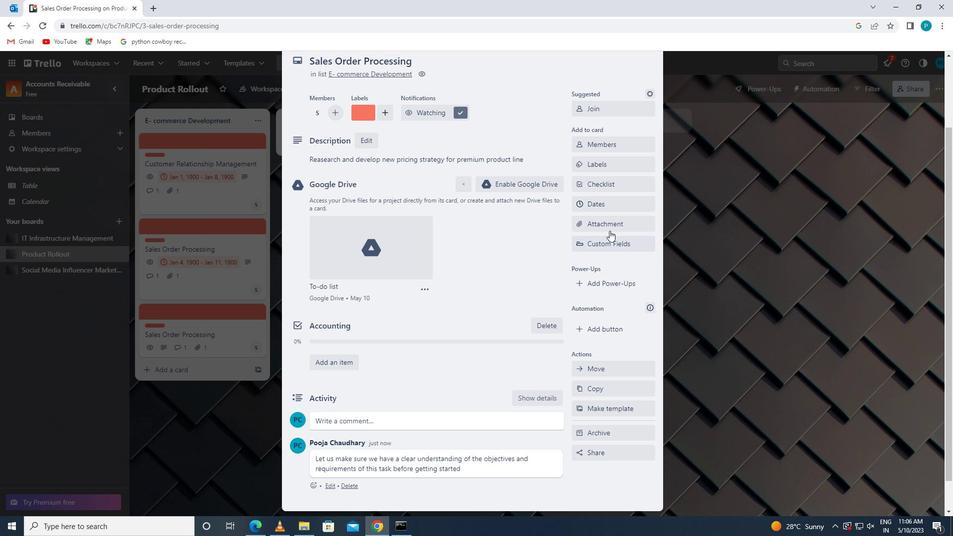 
Action: Mouse pressed left at (605, 224)
Screenshot: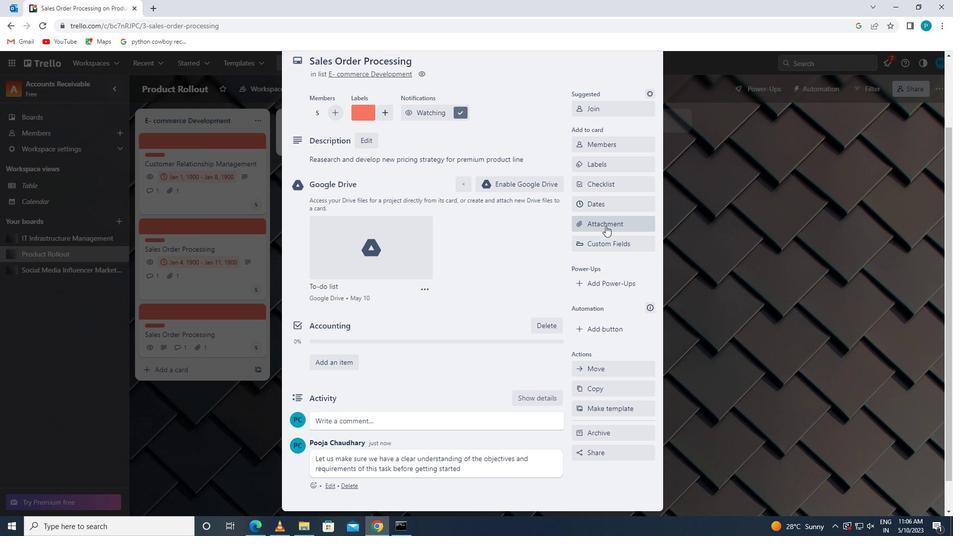 
Action: Mouse moved to (715, 245)
Screenshot: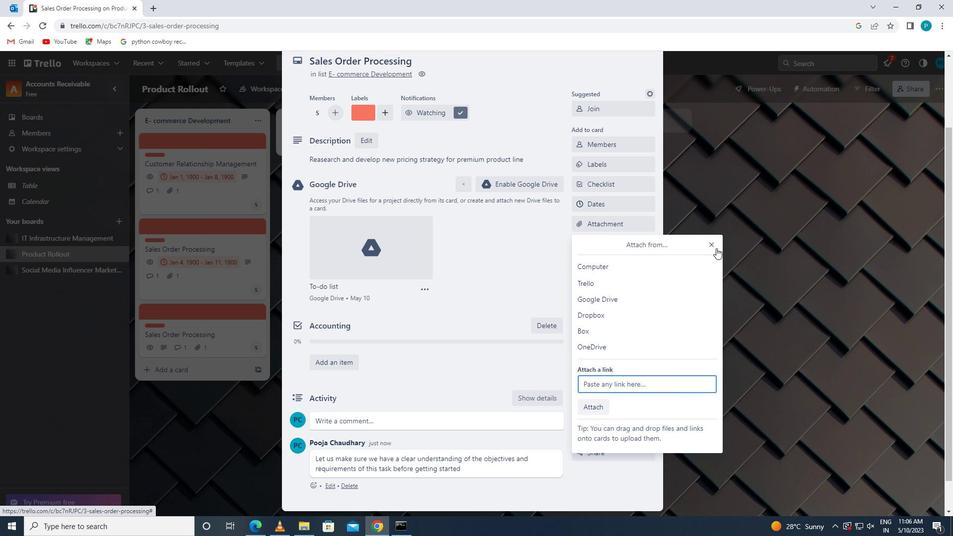 
Action: Mouse pressed left at (715, 245)
Screenshot: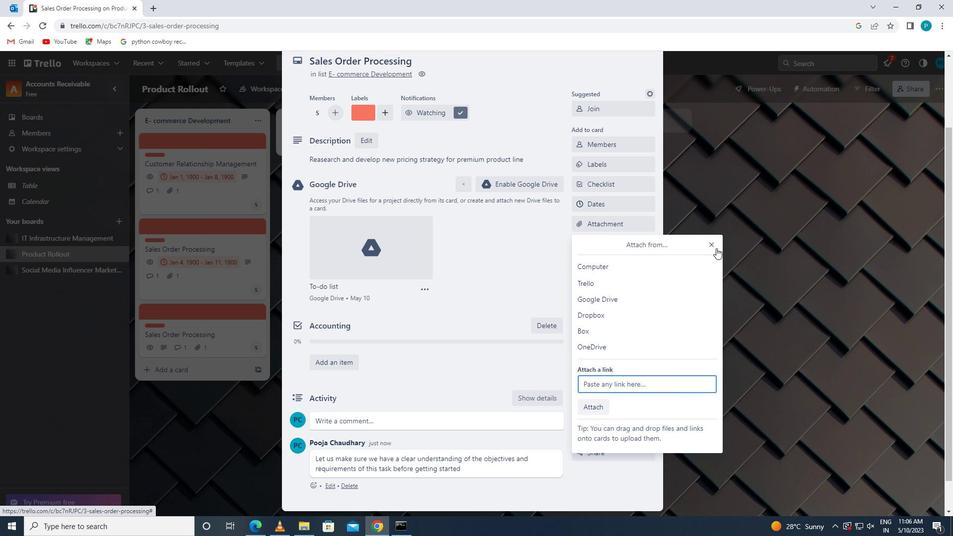 
Action: Mouse moved to (622, 203)
Screenshot: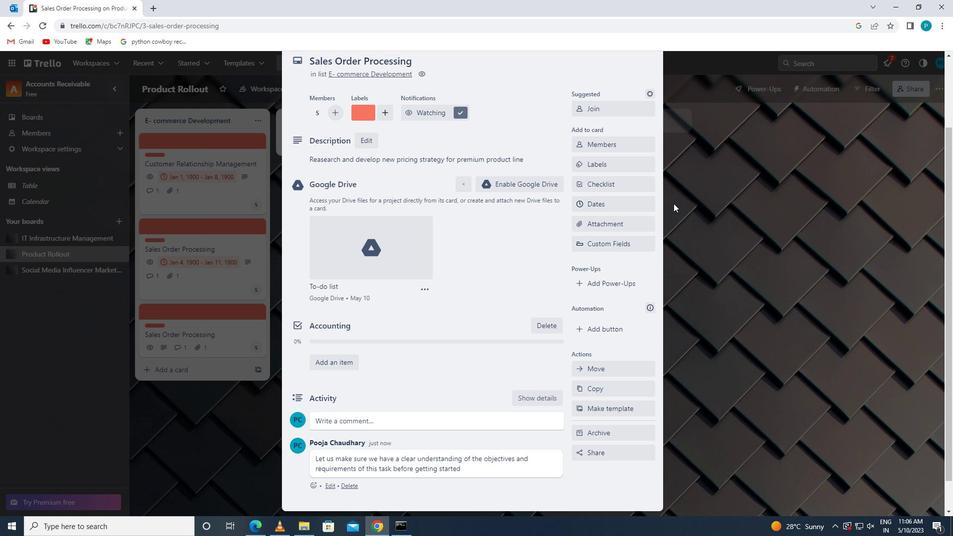 
Action: Mouse pressed left at (622, 203)
Screenshot: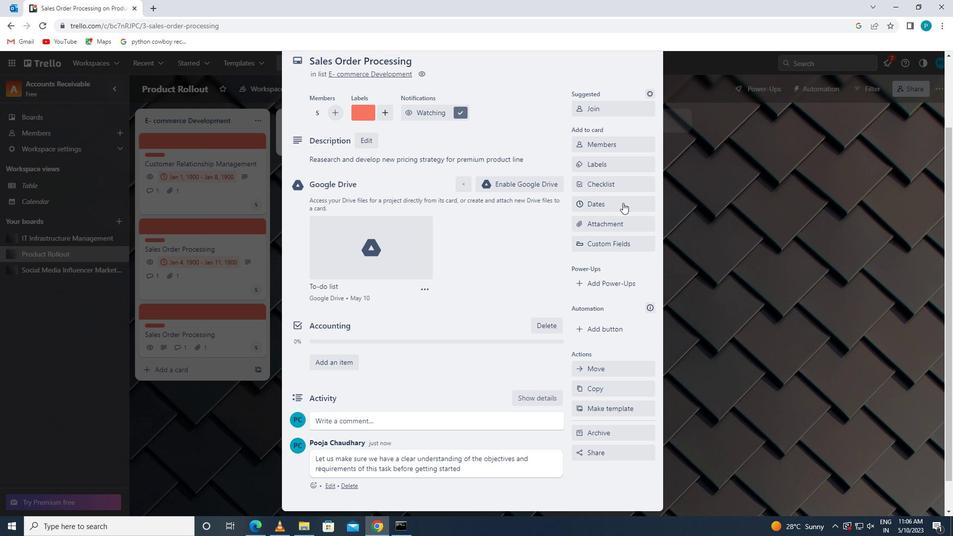 
Action: Mouse moved to (582, 267)
Screenshot: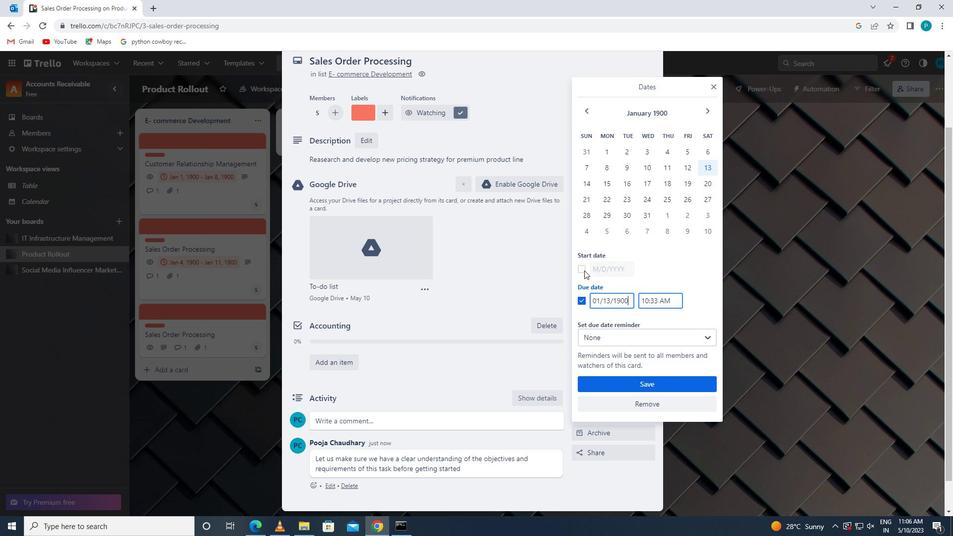 
Action: Mouse pressed left at (582, 267)
Screenshot: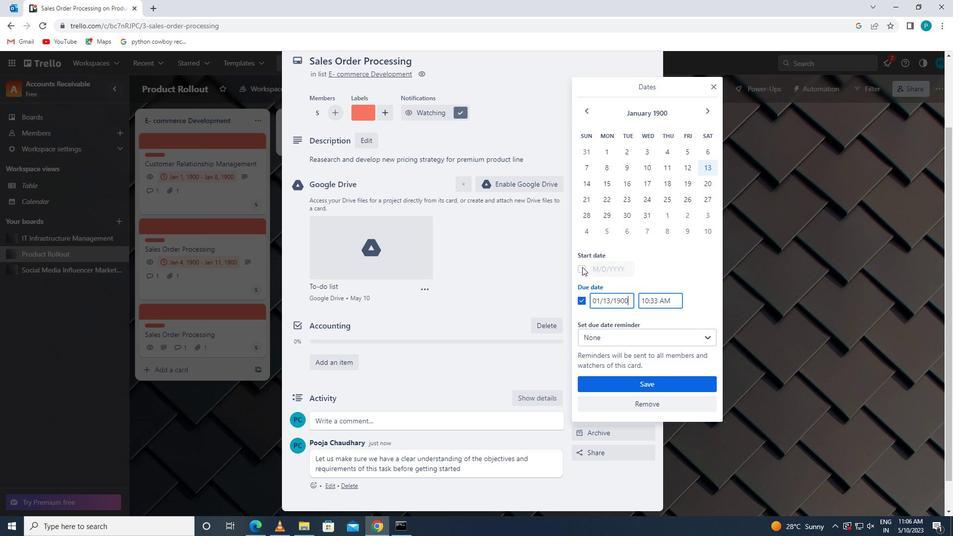 
Action: Mouse moved to (609, 268)
Screenshot: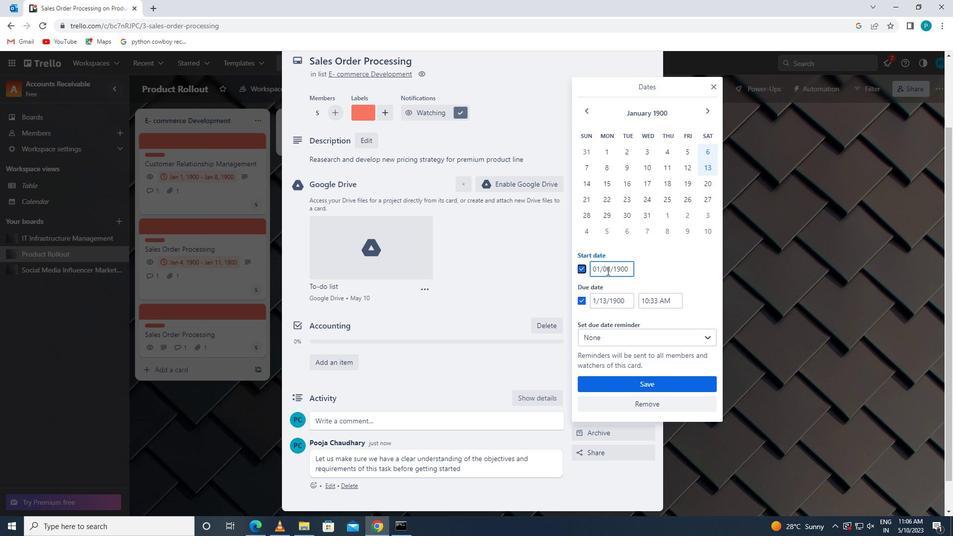 
Action: Mouse pressed left at (609, 268)
Screenshot: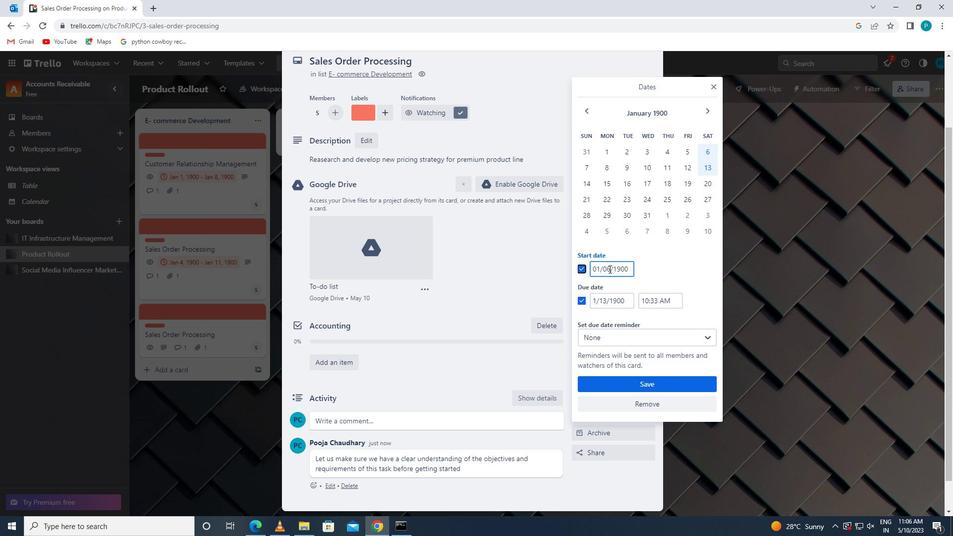 
Action: Mouse moved to (602, 267)
Screenshot: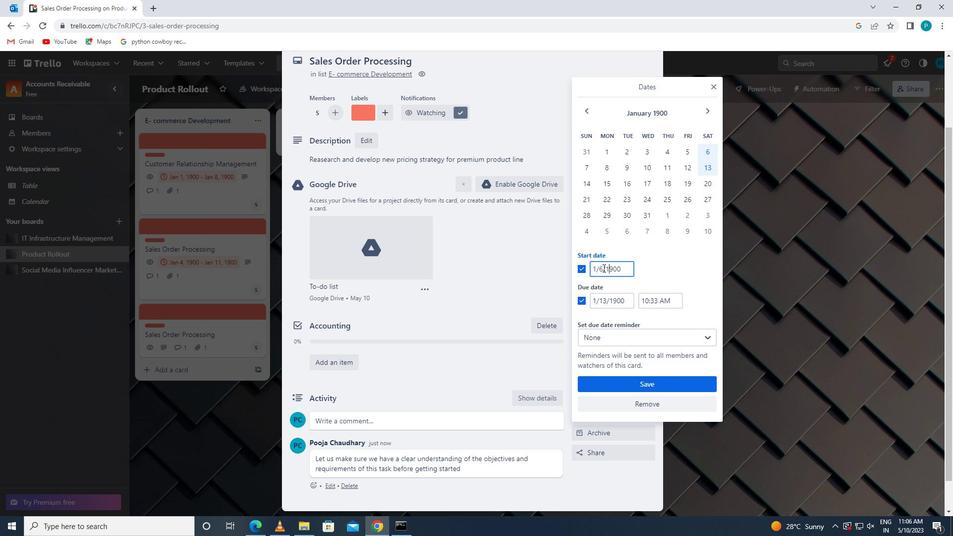 
Action: Mouse pressed left at (602, 267)
Screenshot: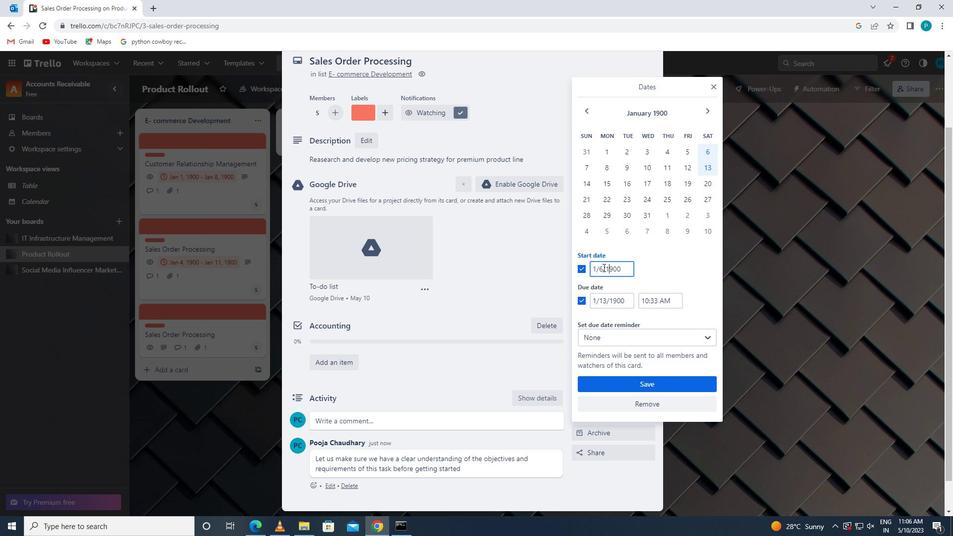 
Action: Key pressed <Key.backspace>7
Screenshot: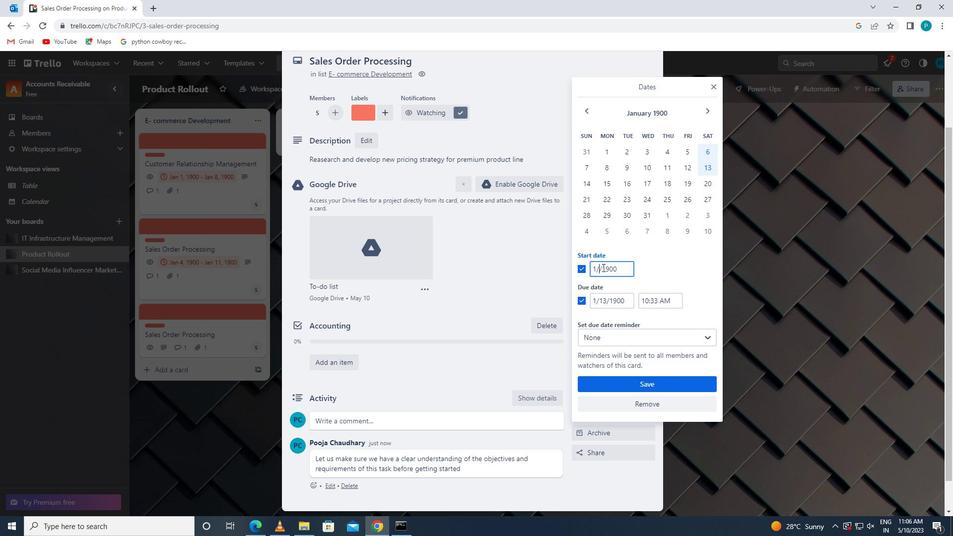 
Action: Mouse moved to (604, 300)
Screenshot: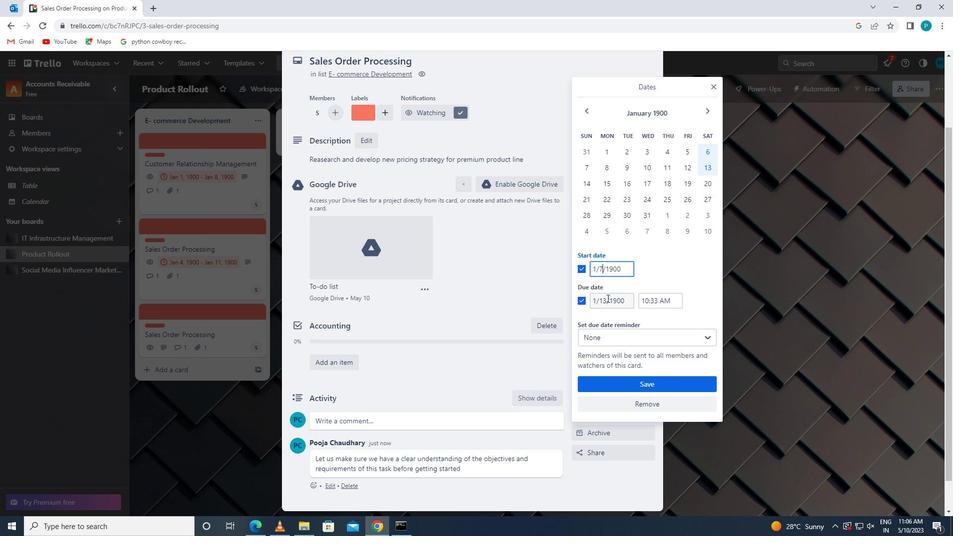 
Action: Mouse pressed left at (604, 300)
Screenshot: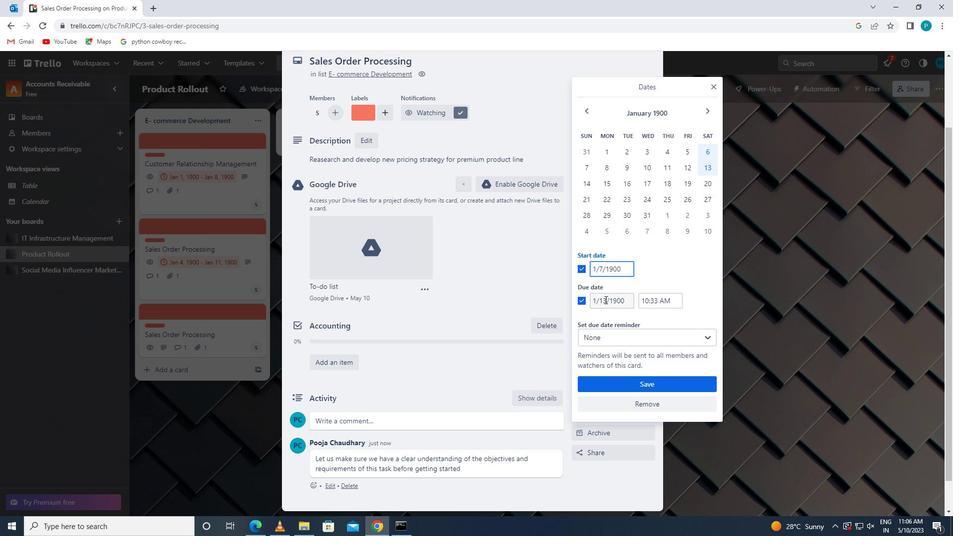 
Action: Mouse pressed left at (604, 300)
Screenshot: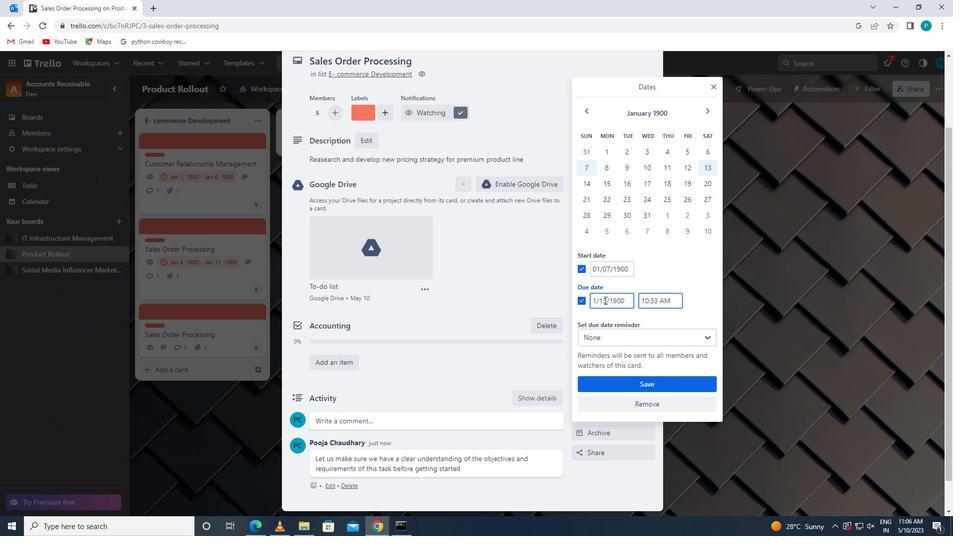 
Action: Mouse moved to (604, 299)
Screenshot: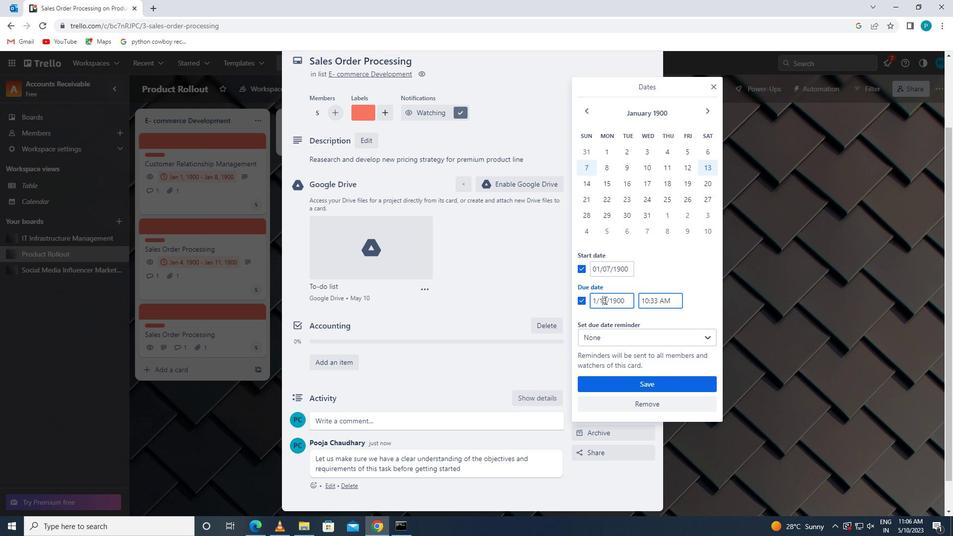 
Action: Mouse pressed left at (604, 299)
Screenshot: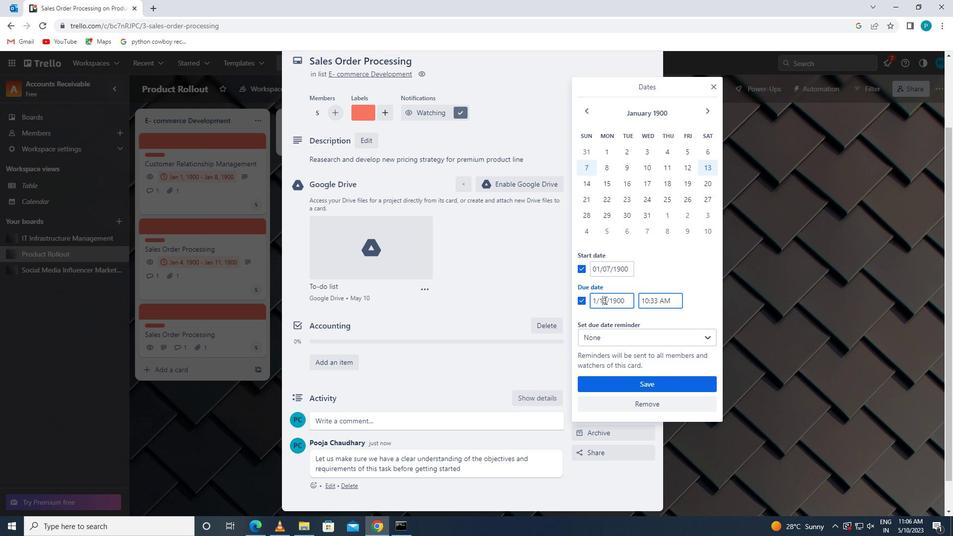 
Action: Mouse moved to (607, 296)
Screenshot: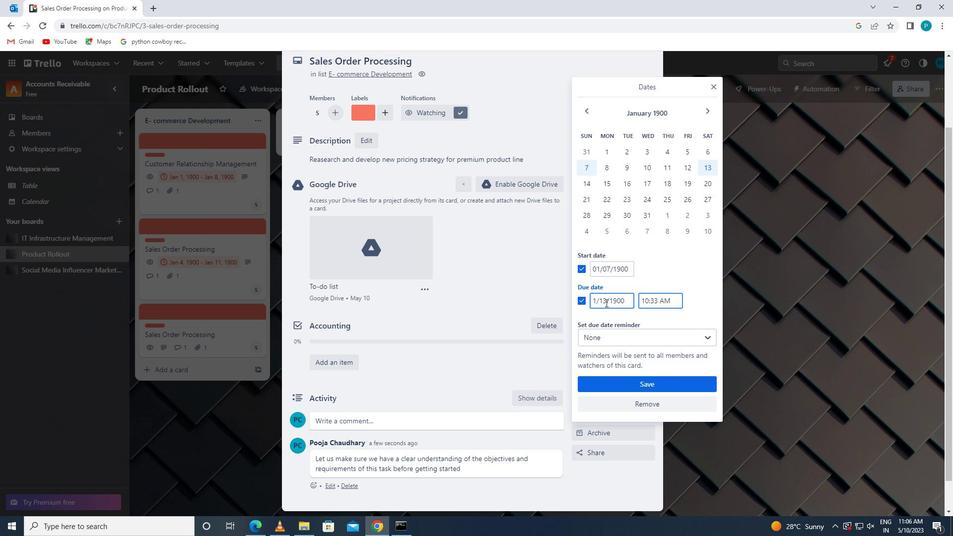 
Action: Mouse pressed left at (607, 296)
Screenshot: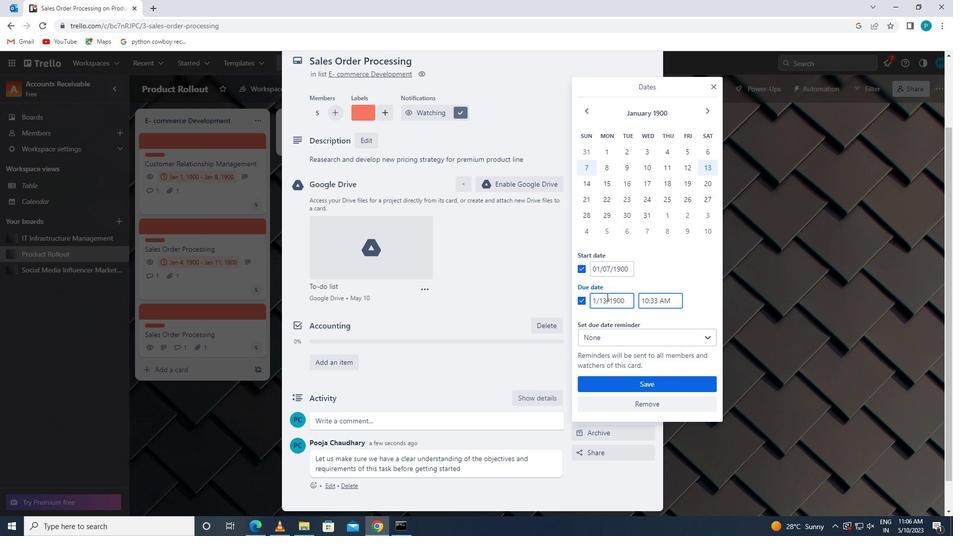 
Action: Mouse moved to (608, 297)
Screenshot: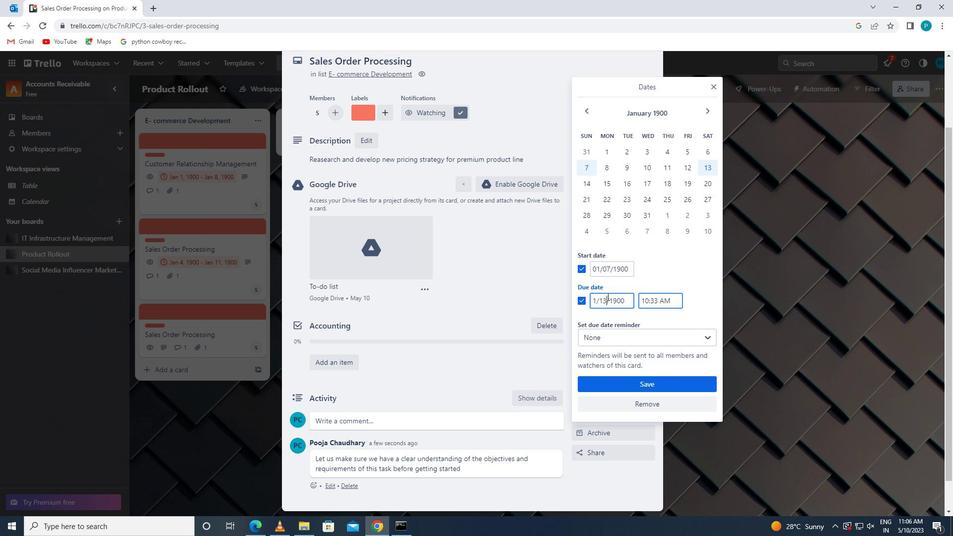 
Action: Key pressed <Key.backspace>4
Screenshot: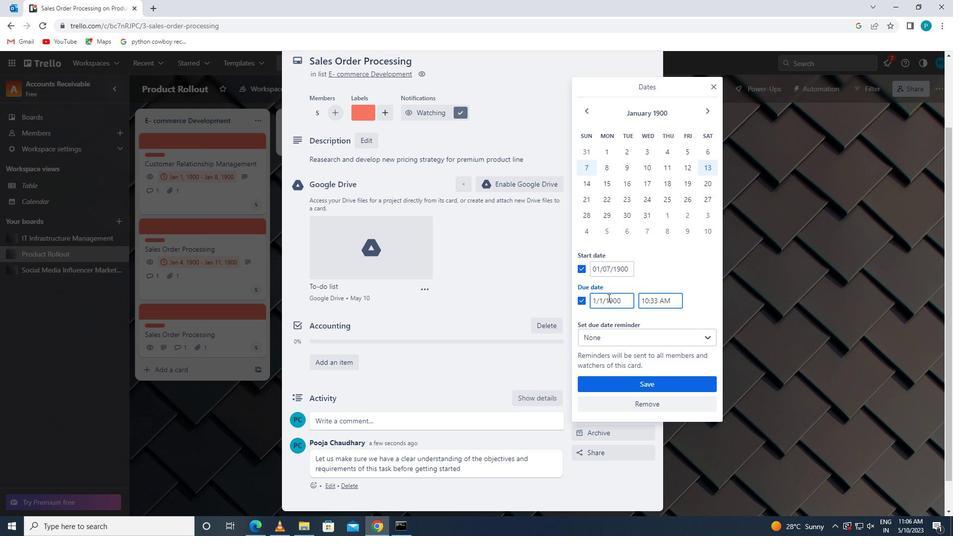 
Action: Mouse moved to (649, 384)
Screenshot: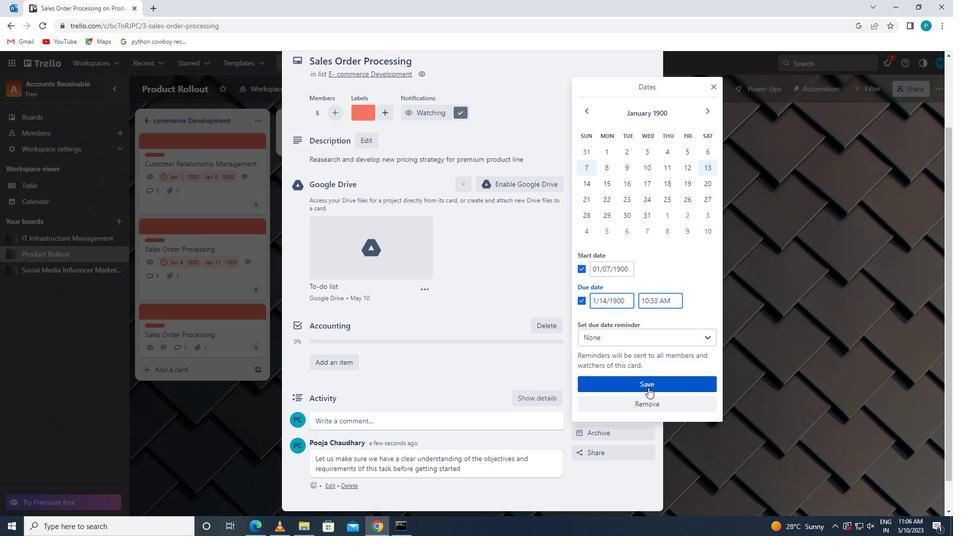 
Action: Mouse pressed left at (649, 384)
Screenshot: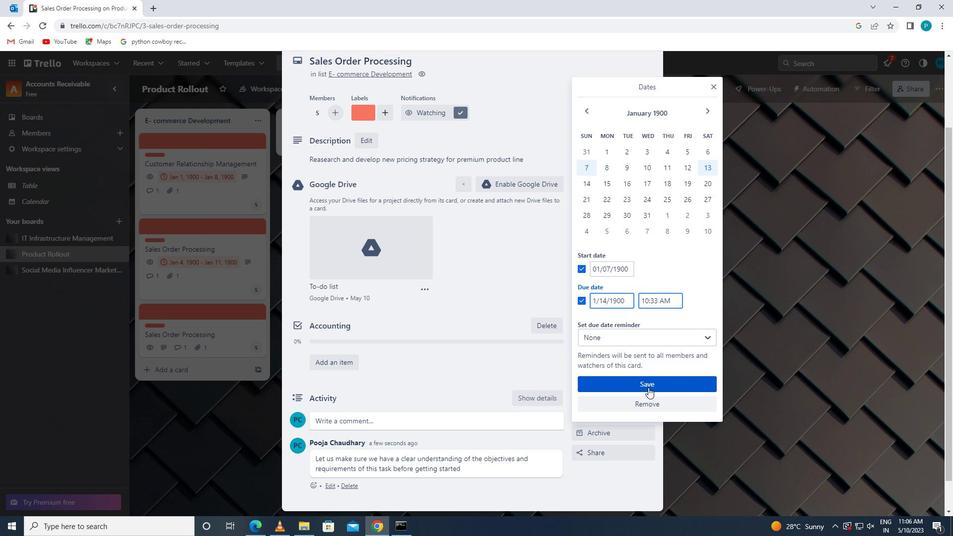 
